 Task: Find an Airbnb in Beihai, China for 6 guests from 6th to 15th September, with a price range of ₹8000 to ₹12000, 6 bedrooms, 6 bathrooms, WiFi, free parking, and self check-in.
Action: Mouse moved to (608, 99)
Screenshot: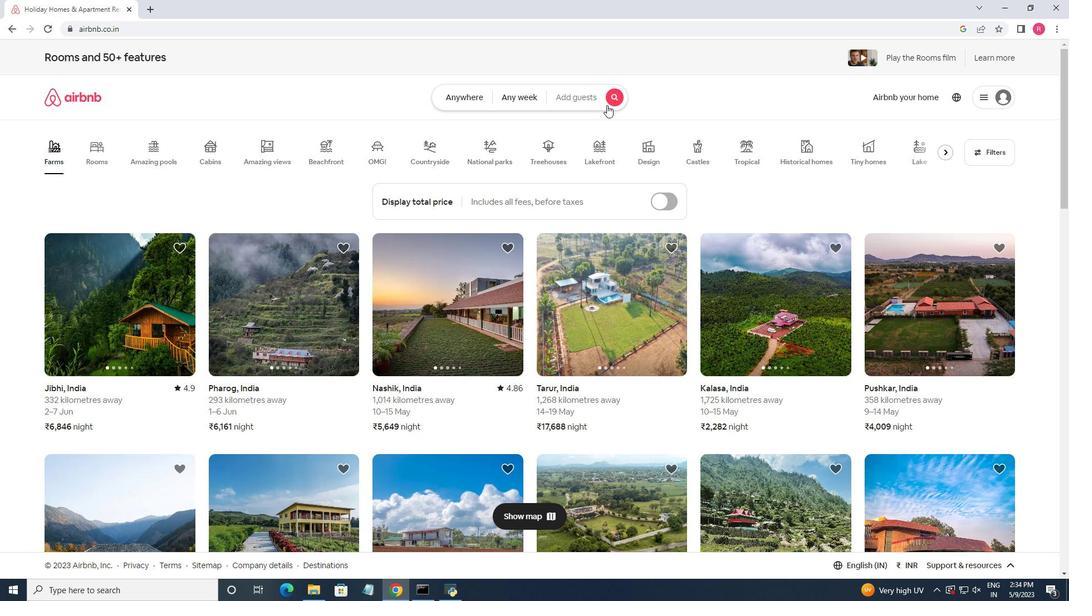 
Action: Mouse pressed left at (608, 99)
Screenshot: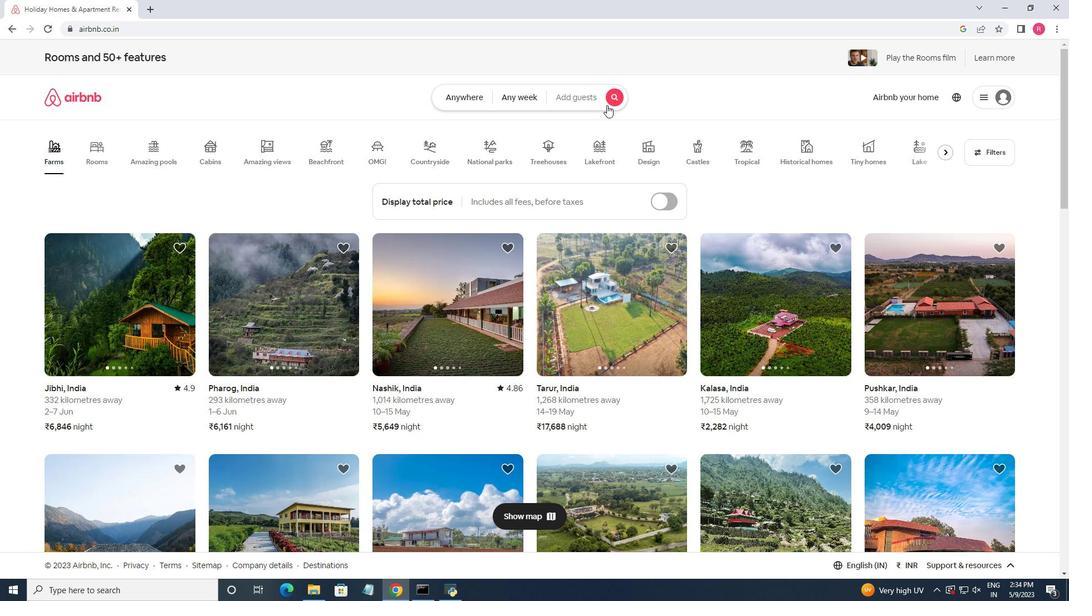 
Action: Mouse moved to (387, 144)
Screenshot: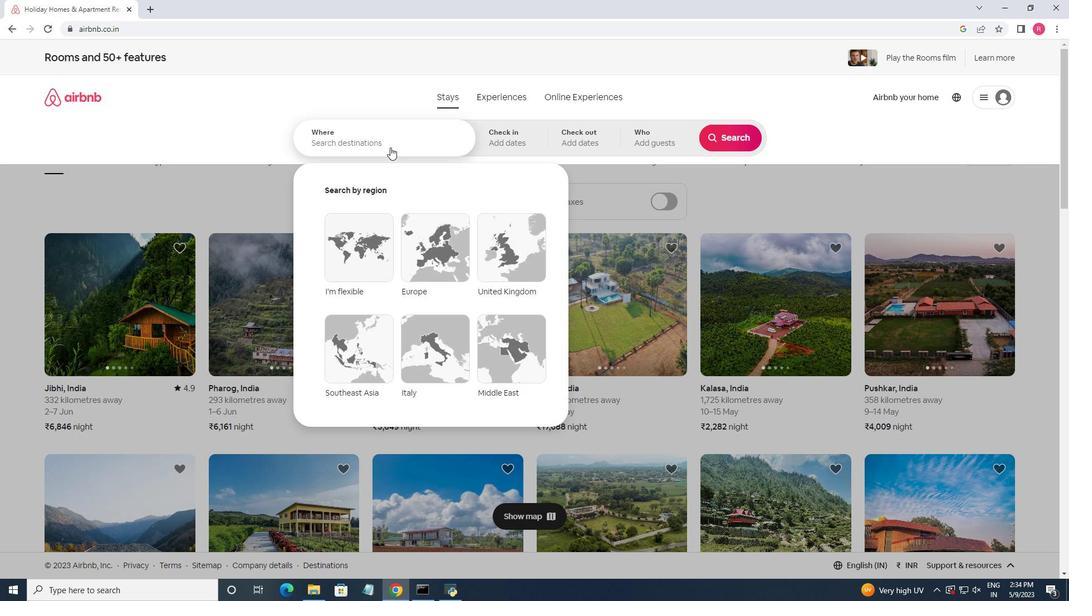 
Action: Mouse pressed left at (387, 144)
Screenshot: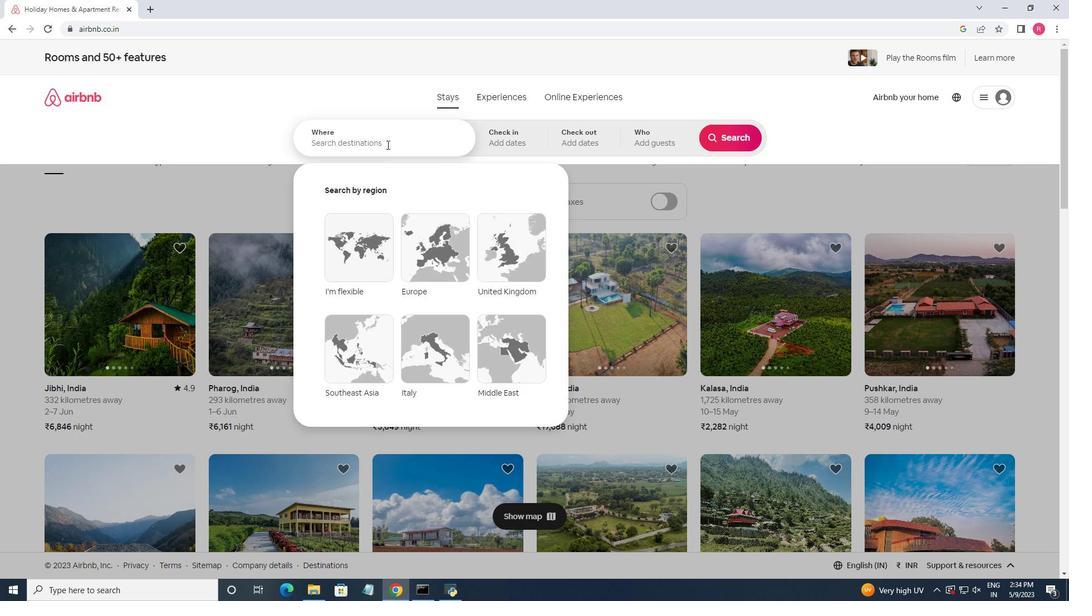 
Action: Key pressed <Key.caps_lock>B<Key.caps_lock>eihai,<Key.space><Key.shift>China
Screenshot: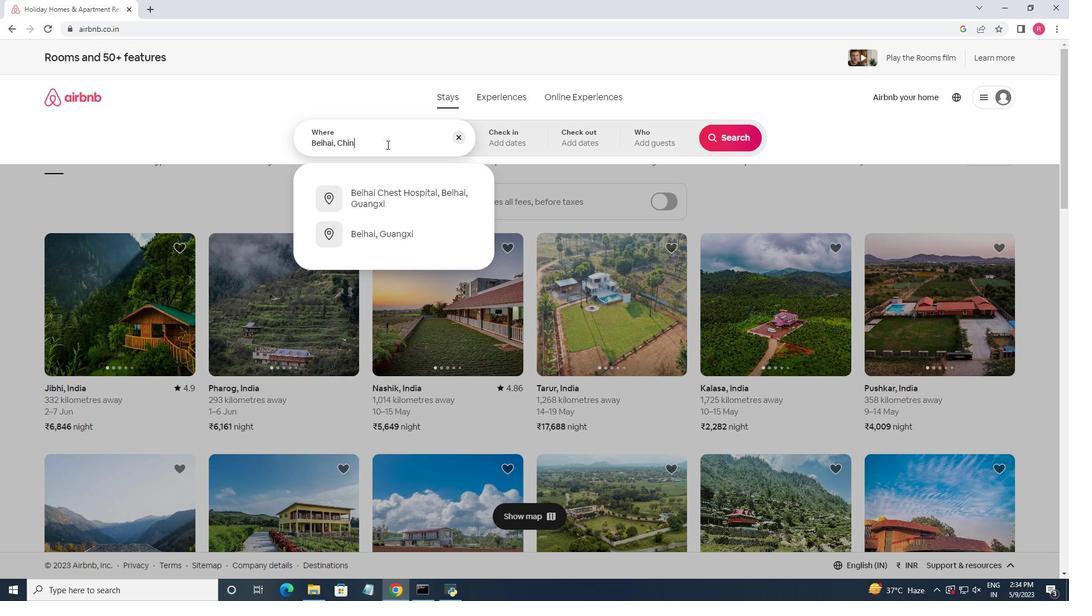 
Action: Mouse moved to (408, 143)
Screenshot: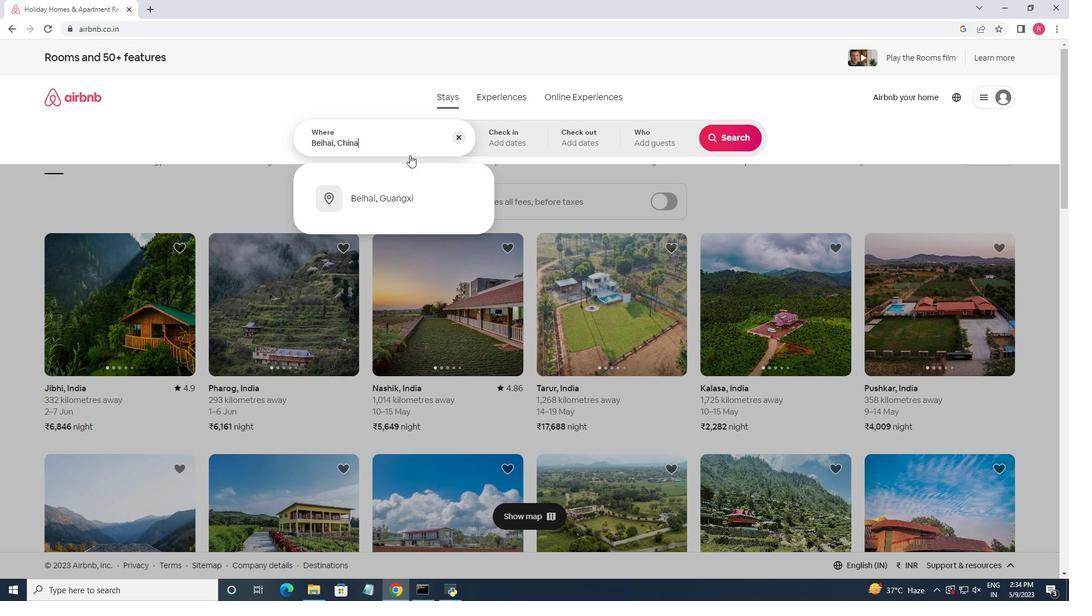 
Action: Key pressed <Key.enter>
Screenshot: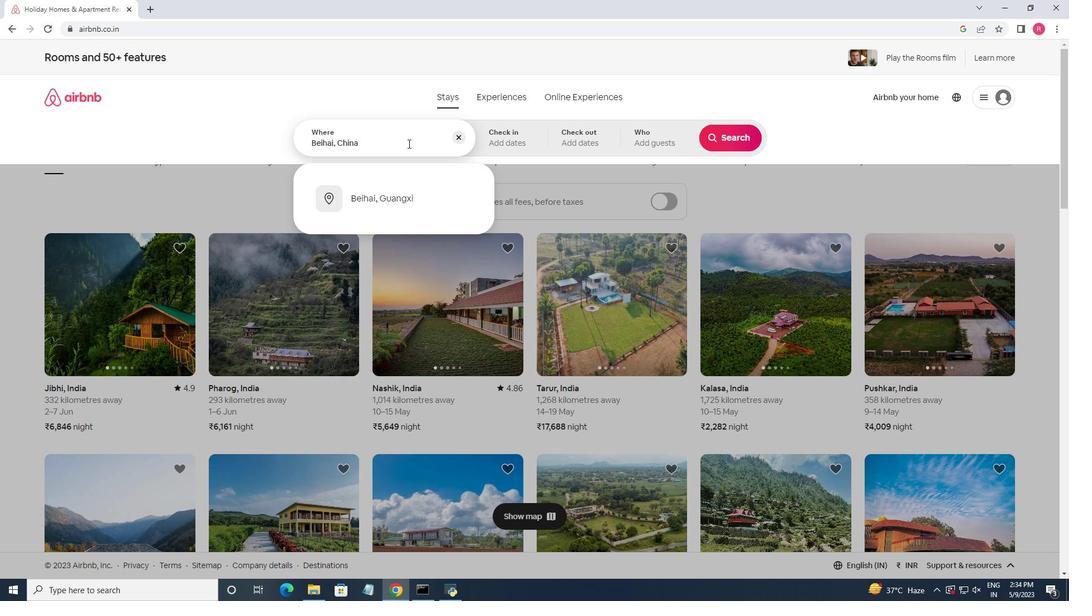 
Action: Mouse moved to (729, 230)
Screenshot: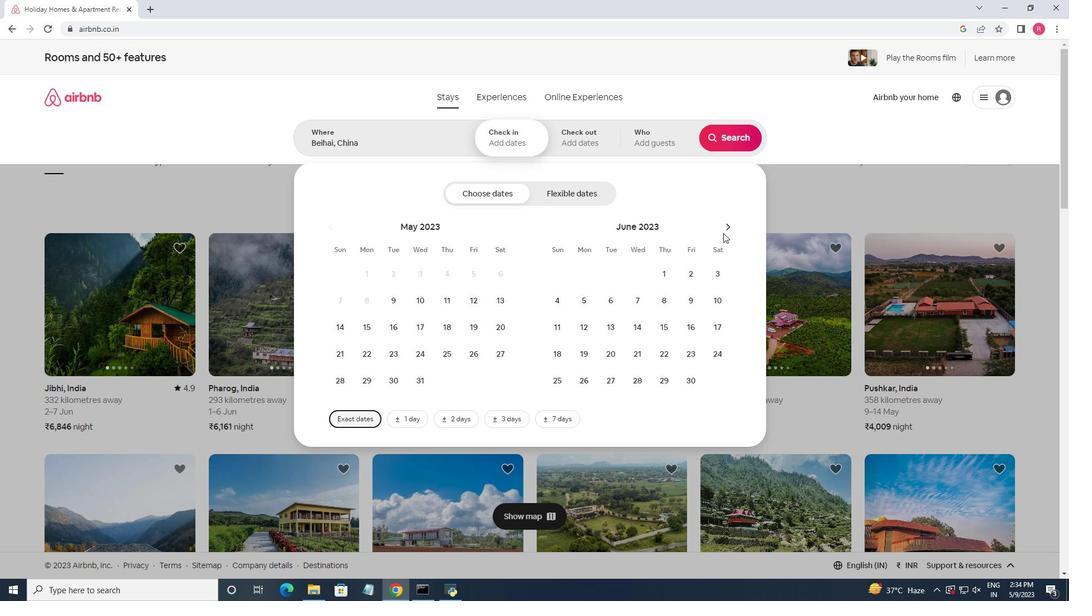 
Action: Mouse pressed left at (729, 230)
Screenshot: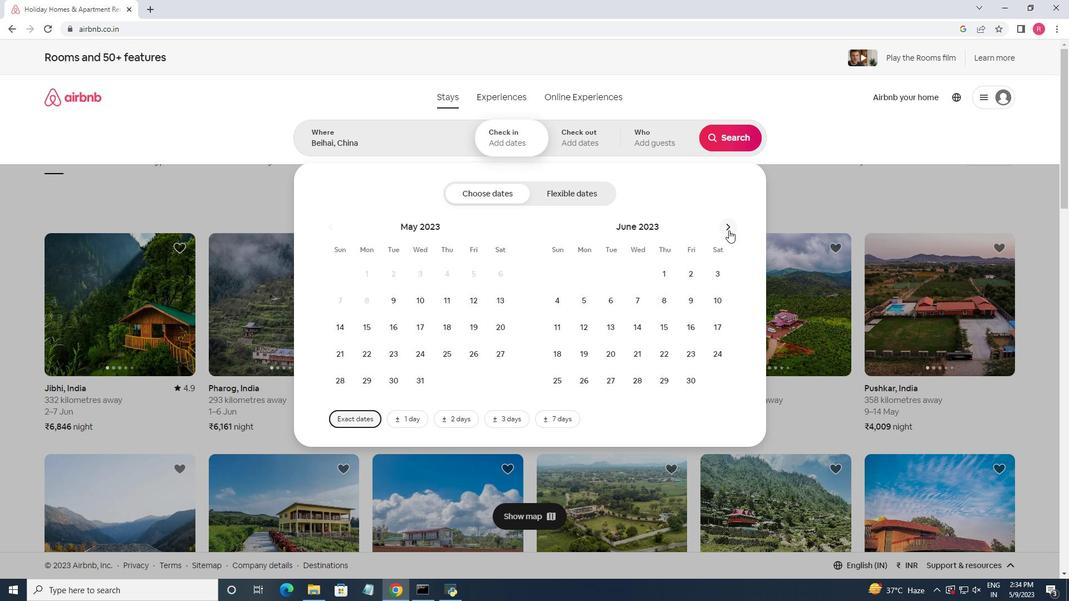 
Action: Mouse pressed left at (729, 230)
Screenshot: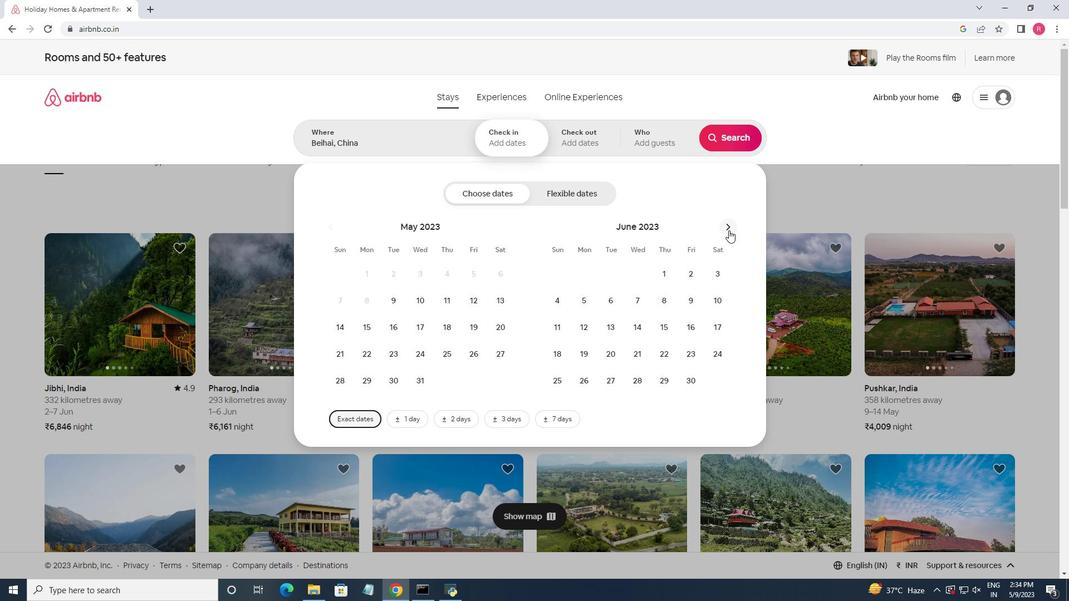 
Action: Mouse moved to (729, 230)
Screenshot: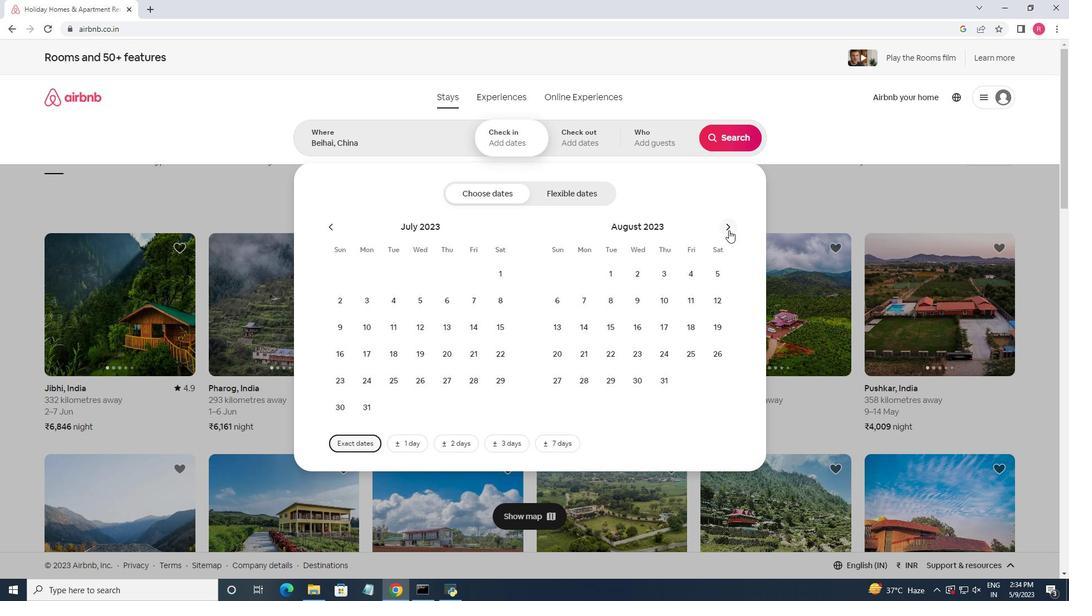 
Action: Mouse pressed left at (729, 230)
Screenshot: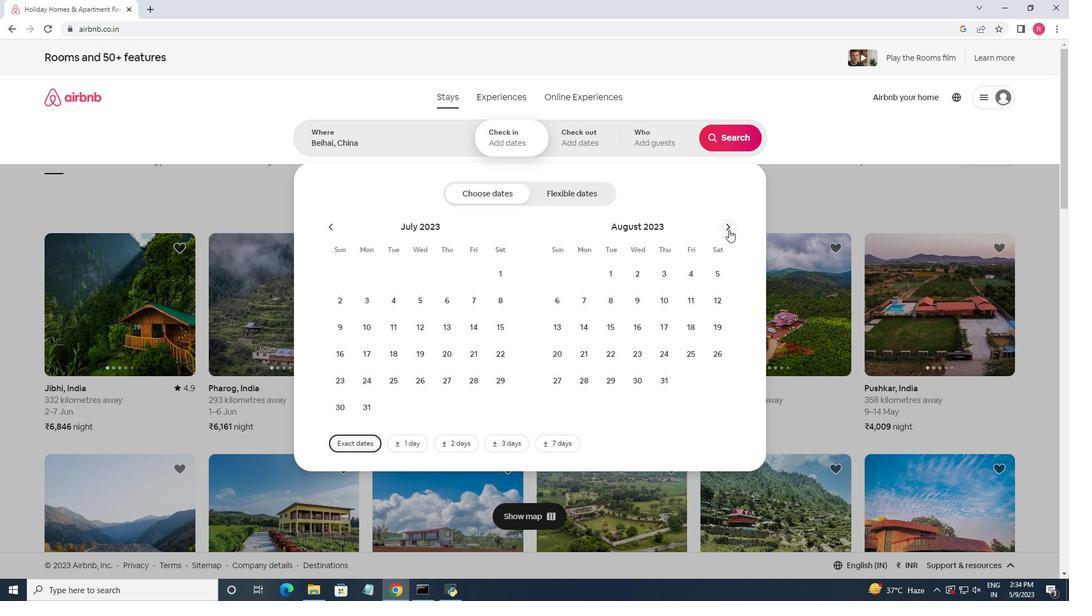 
Action: Mouse moved to (638, 304)
Screenshot: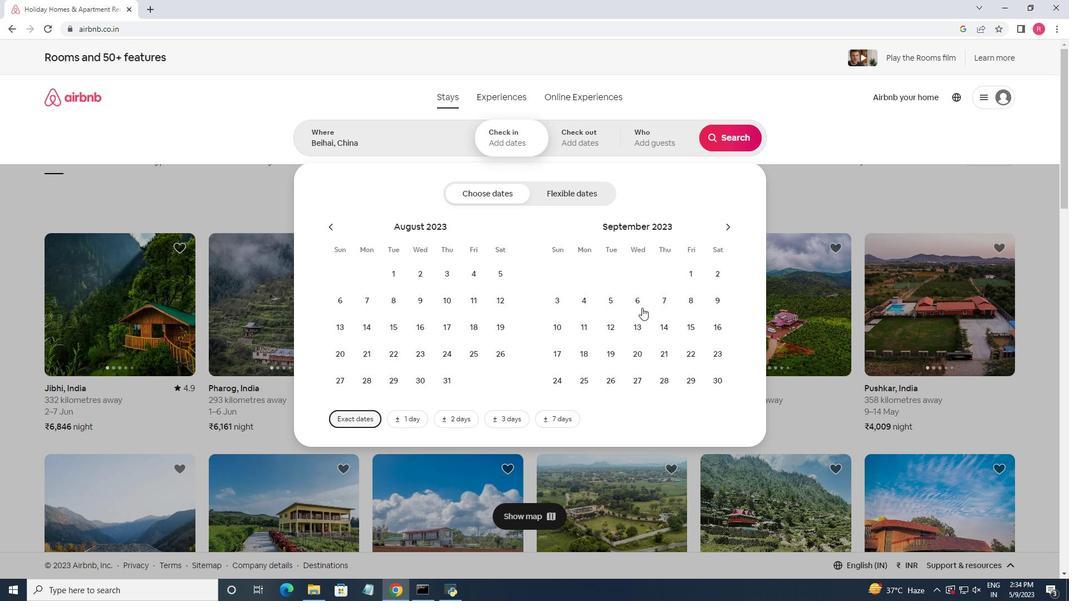 
Action: Mouse pressed left at (638, 304)
Screenshot: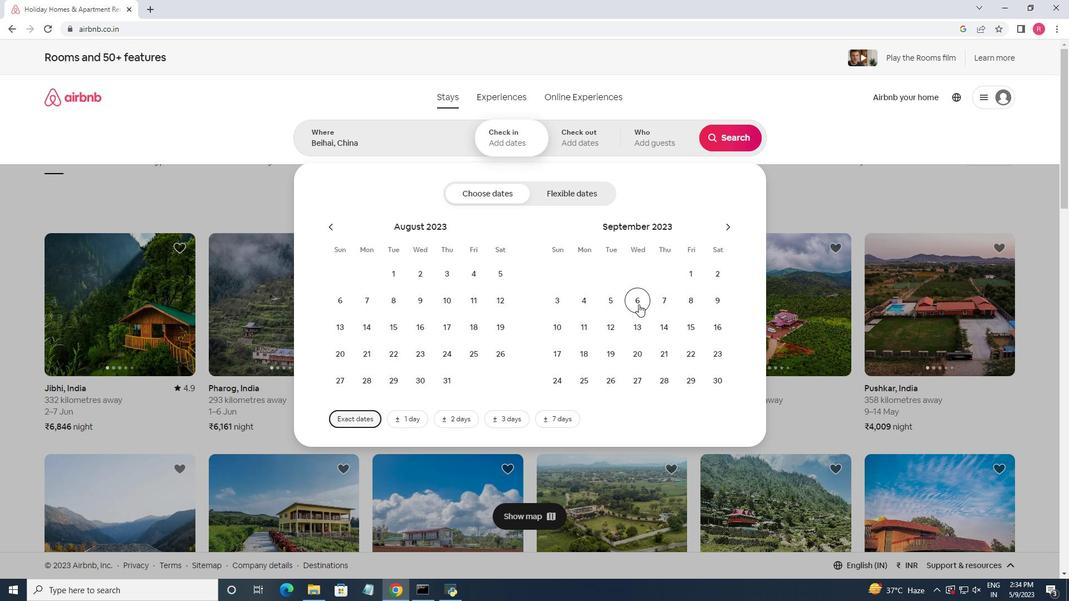 
Action: Mouse moved to (690, 330)
Screenshot: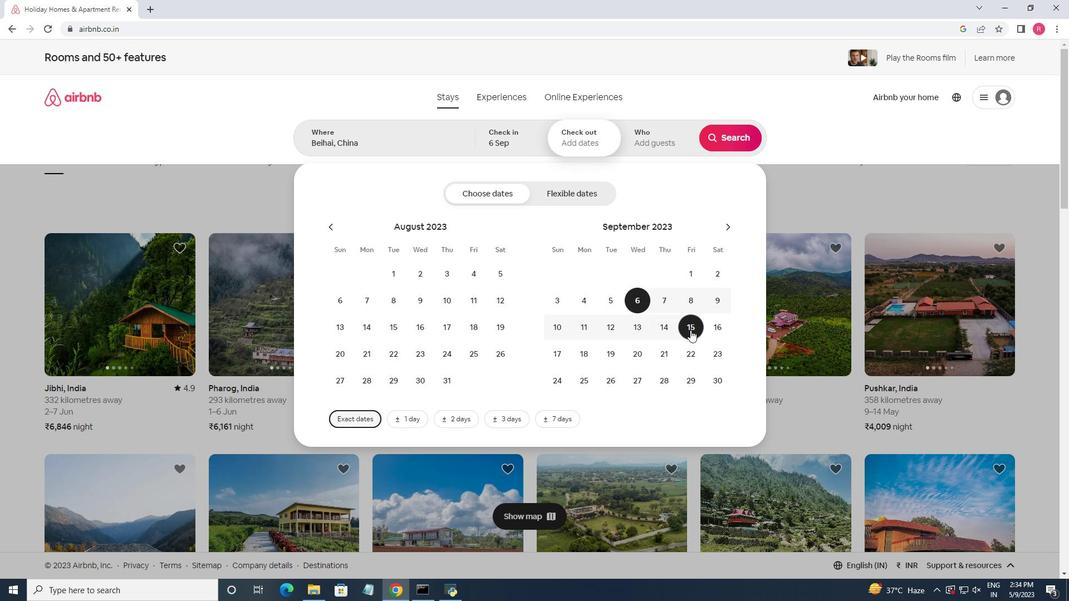 
Action: Mouse pressed left at (690, 330)
Screenshot: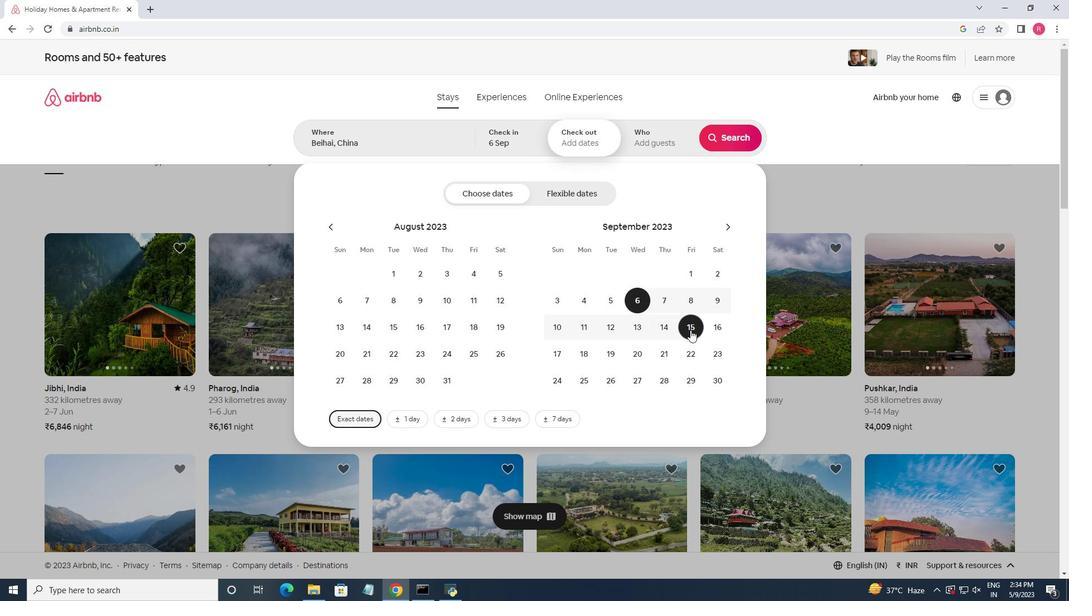 
Action: Mouse moved to (653, 139)
Screenshot: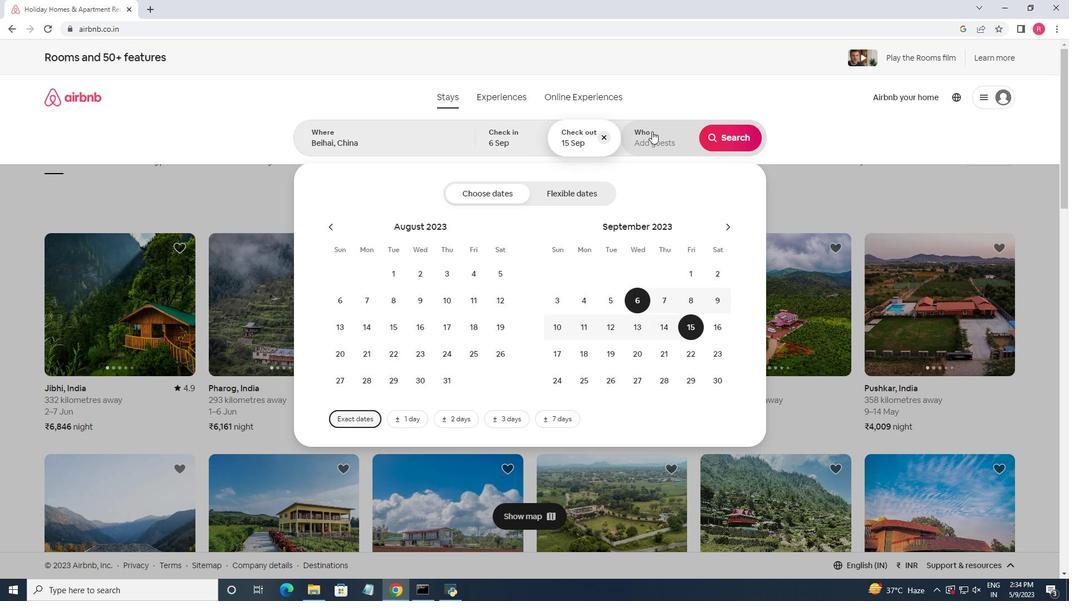 
Action: Mouse pressed left at (653, 139)
Screenshot: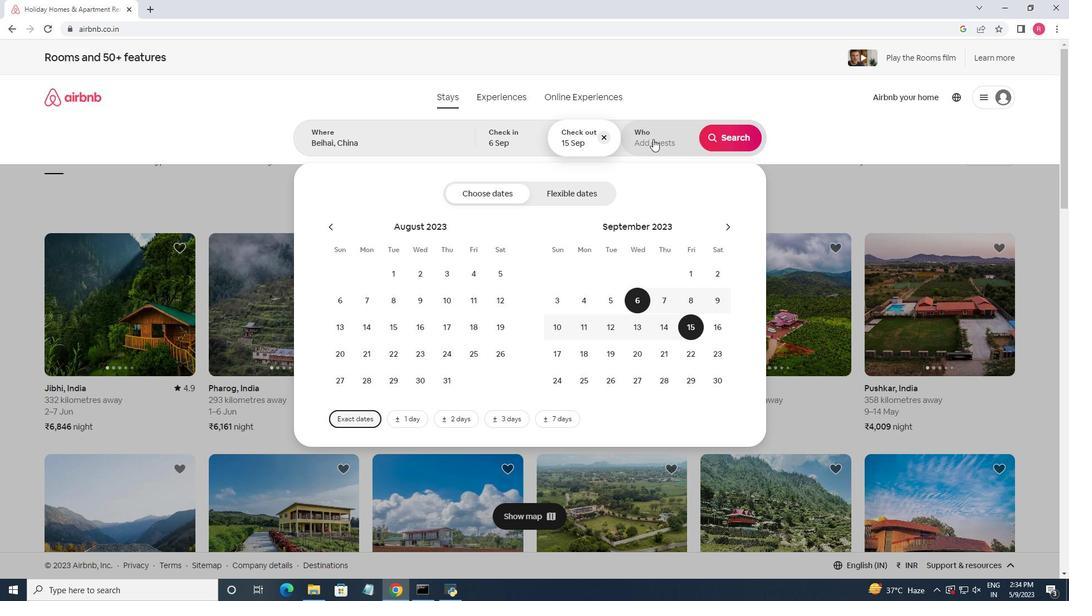 
Action: Mouse moved to (734, 193)
Screenshot: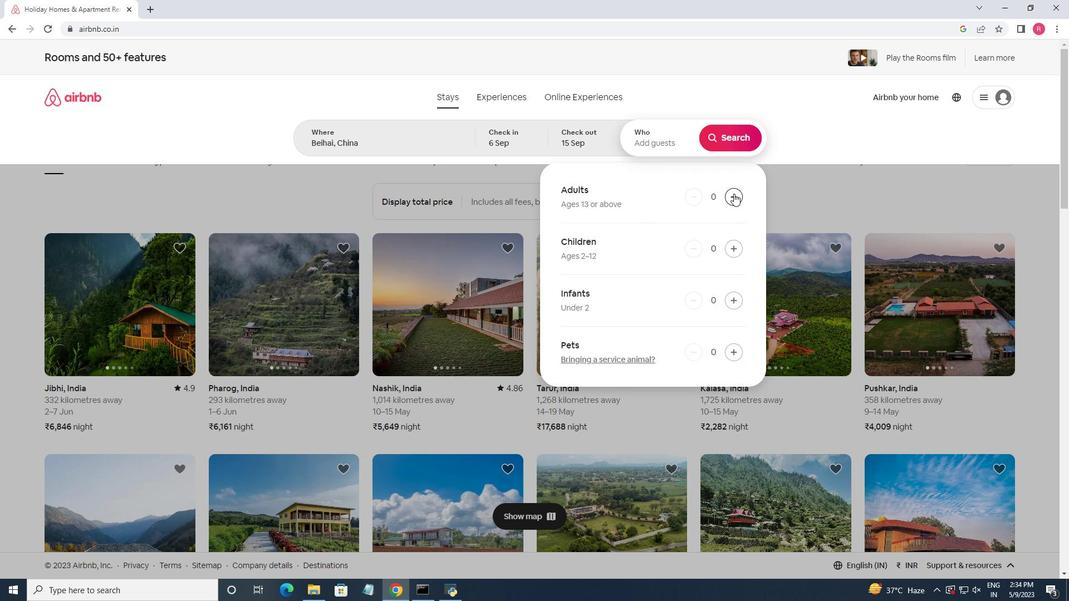 
Action: Mouse pressed left at (734, 193)
Screenshot: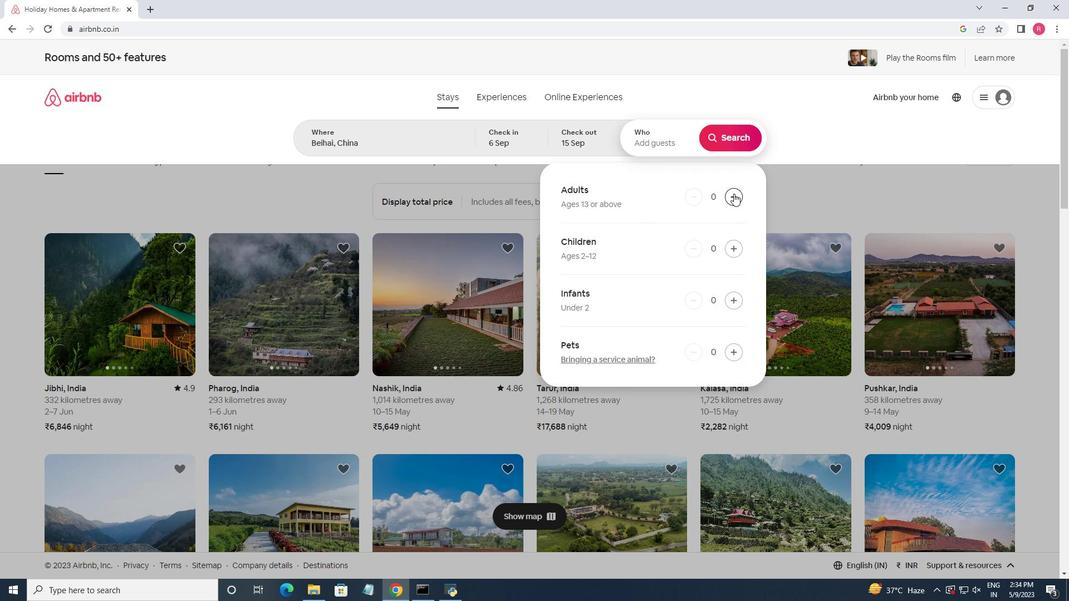 
Action: Mouse pressed left at (734, 193)
Screenshot: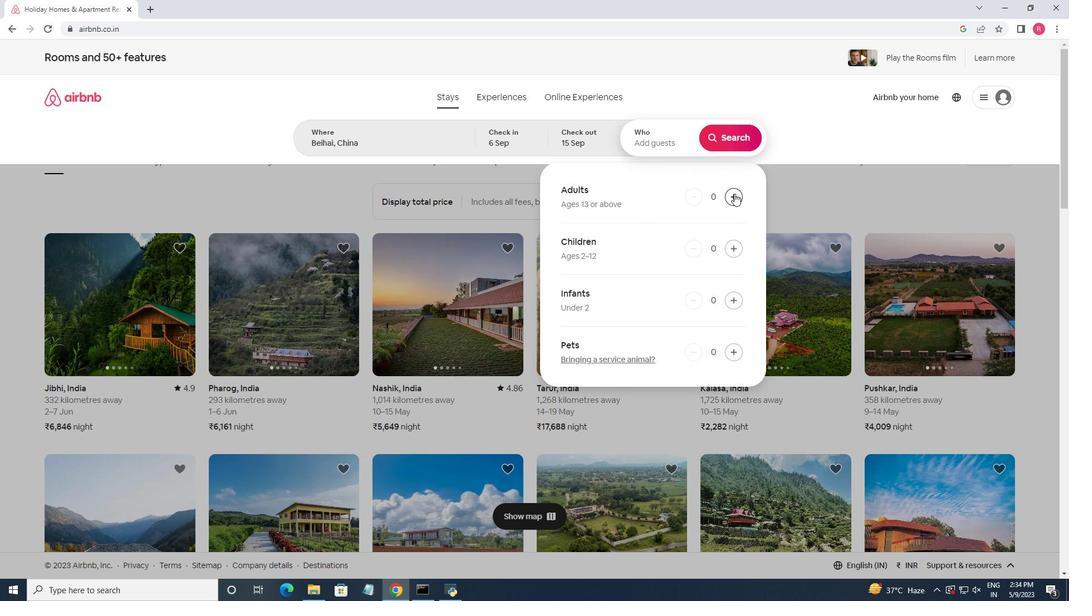 
Action: Mouse pressed left at (734, 193)
Screenshot: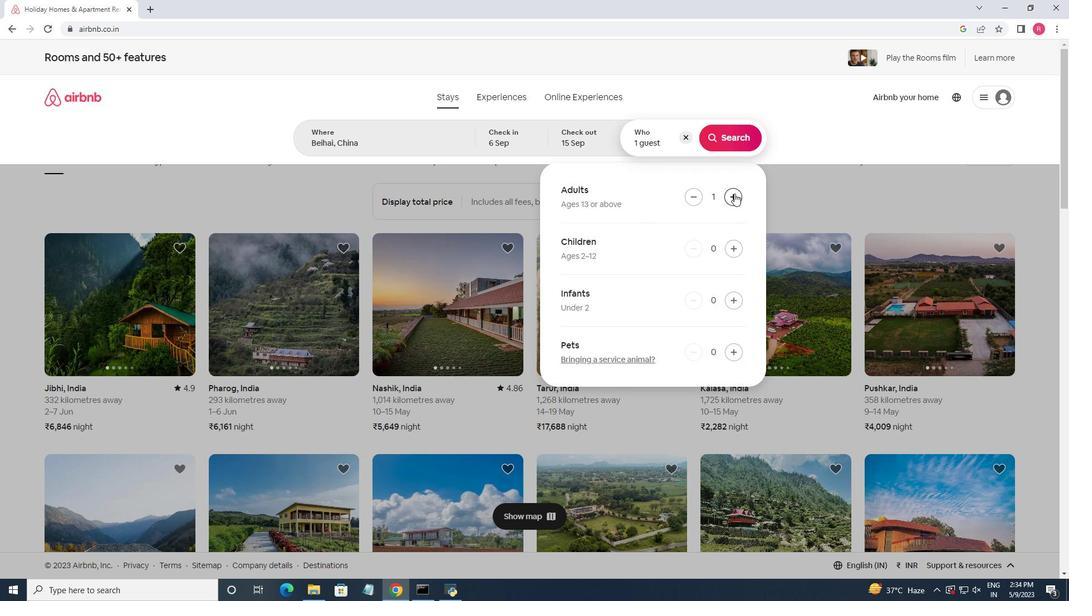 
Action: Mouse pressed left at (734, 193)
Screenshot: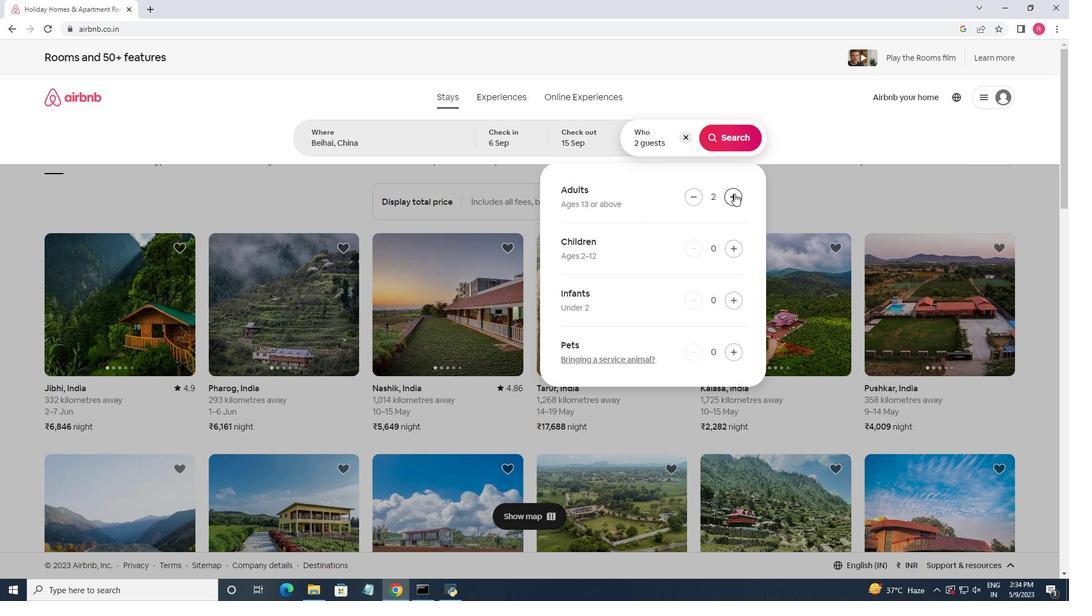 
Action: Mouse pressed left at (734, 193)
Screenshot: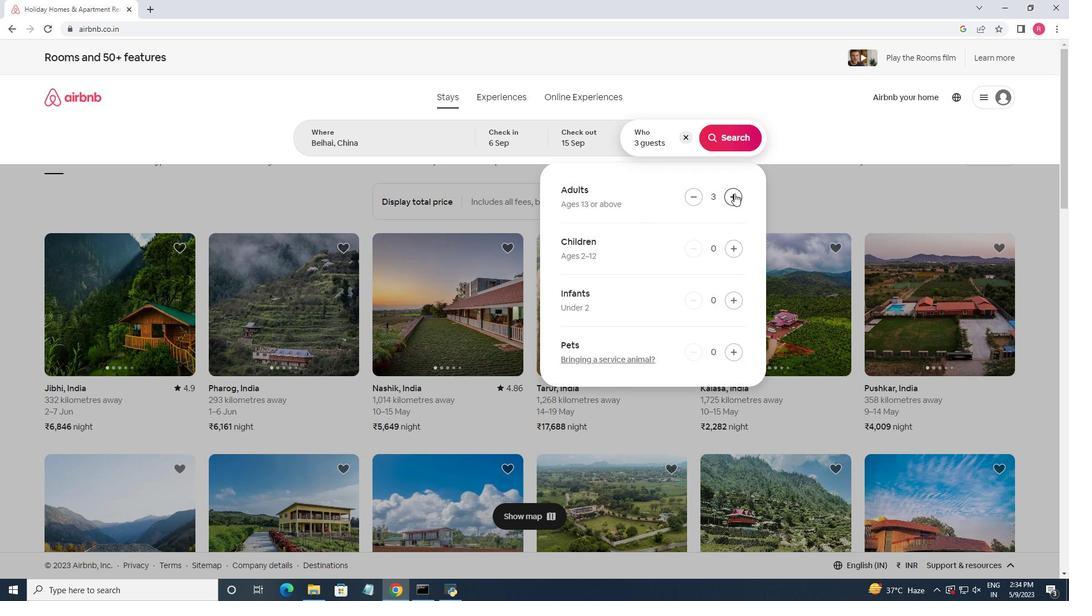 
Action: Mouse pressed left at (734, 193)
Screenshot: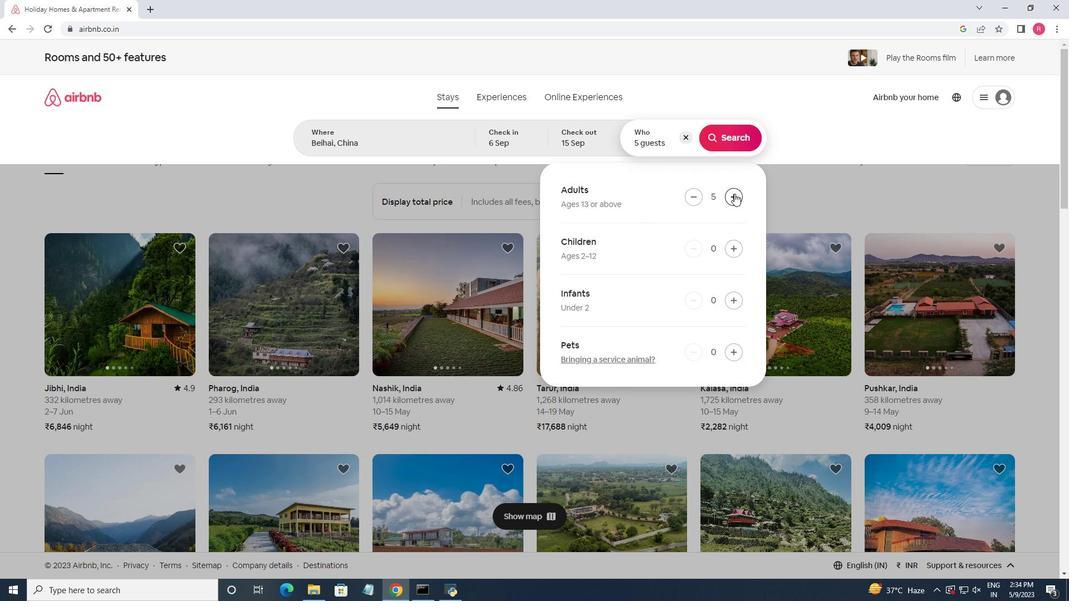 
Action: Mouse moved to (731, 144)
Screenshot: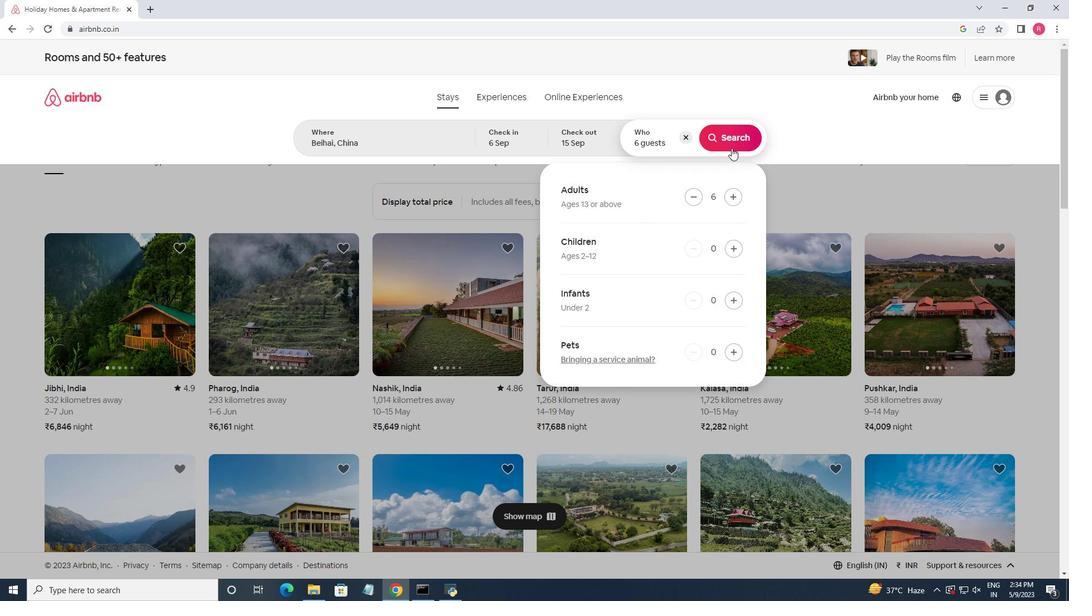 
Action: Mouse pressed left at (731, 144)
Screenshot: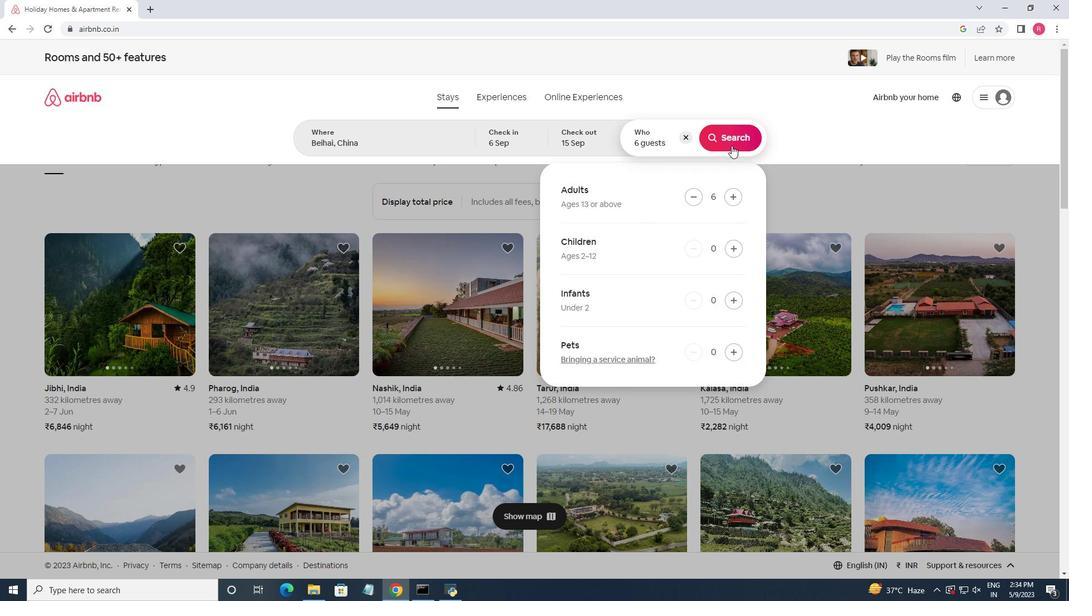 
Action: Mouse moved to (1004, 111)
Screenshot: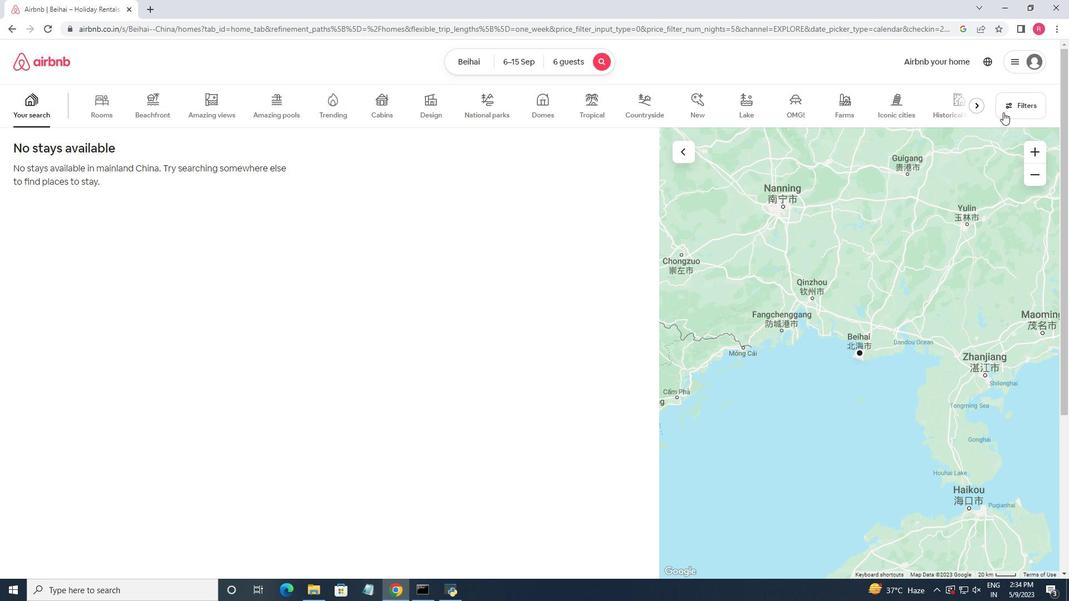 
Action: Mouse pressed left at (1004, 111)
Screenshot: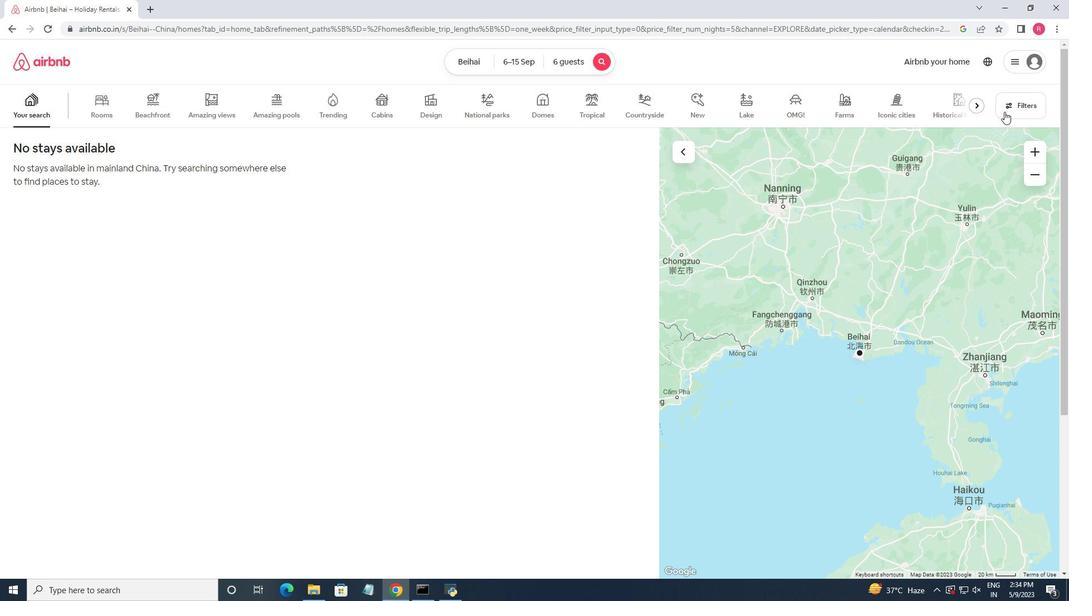 
Action: Mouse moved to (530, 284)
Screenshot: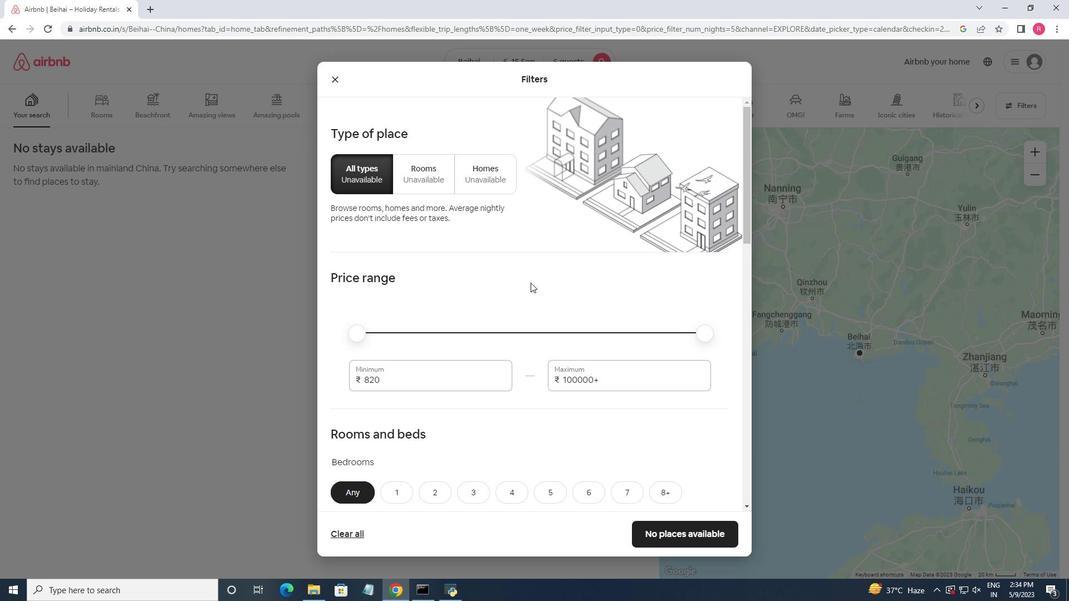 
Action: Mouse scrolled (530, 283) with delta (0, 0)
Screenshot: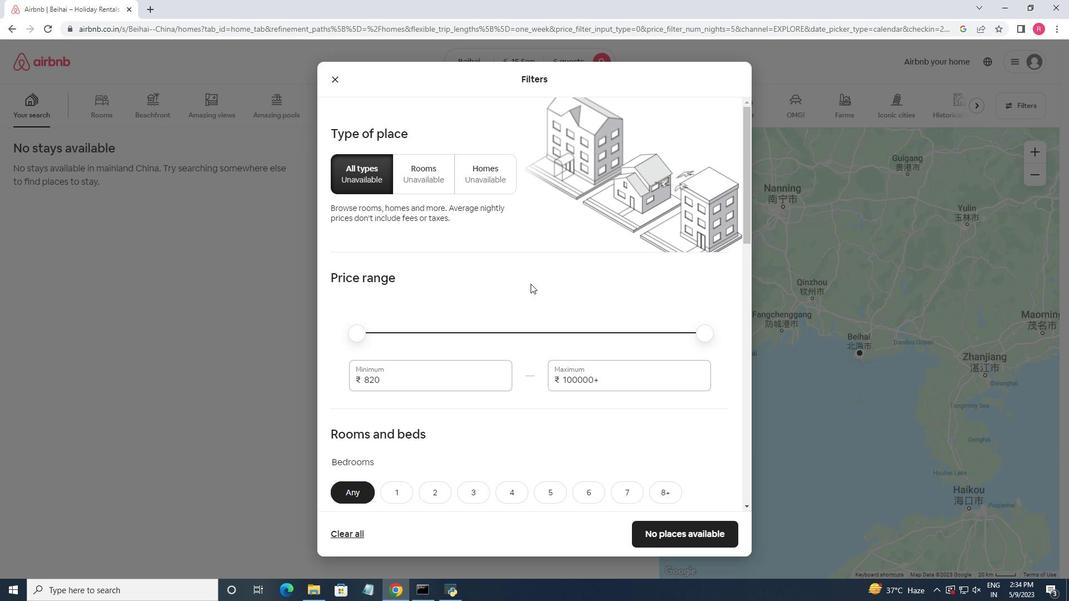 
Action: Mouse moved to (530, 284)
Screenshot: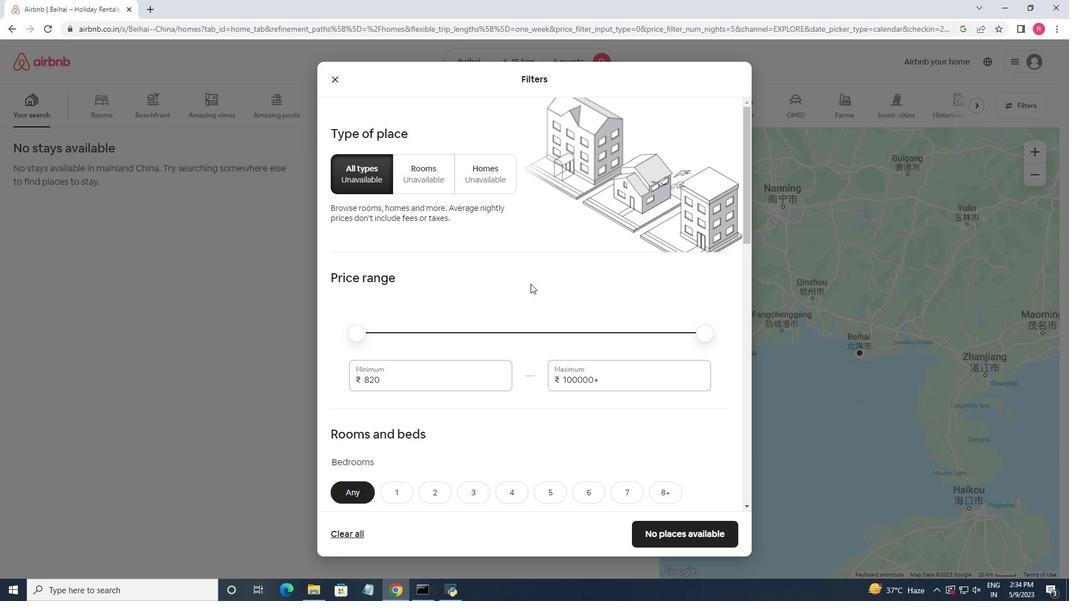 
Action: Mouse scrolled (530, 284) with delta (0, 0)
Screenshot: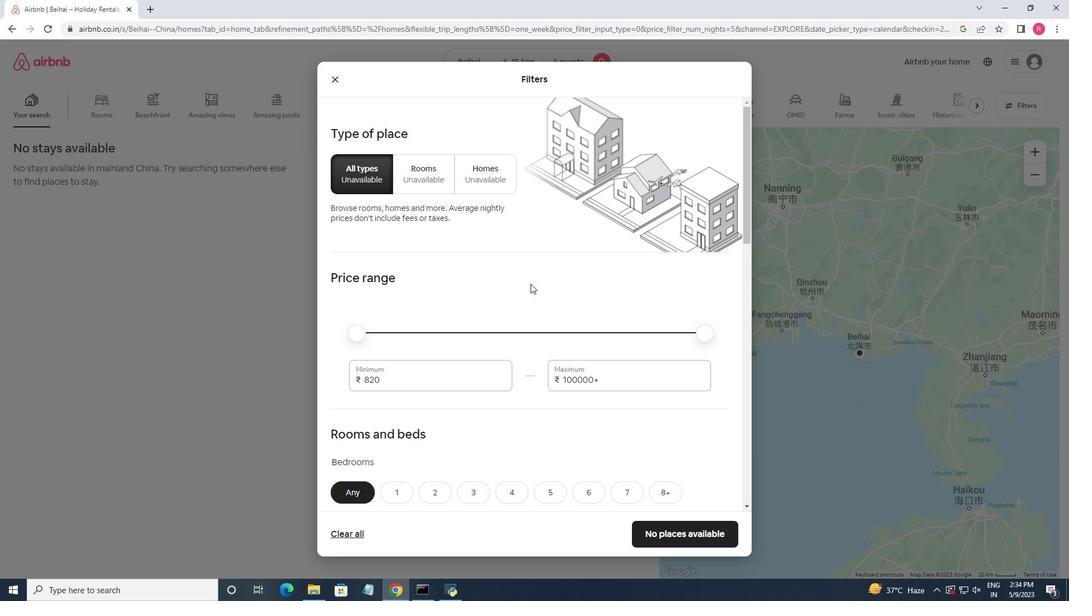 
Action: Mouse moved to (413, 268)
Screenshot: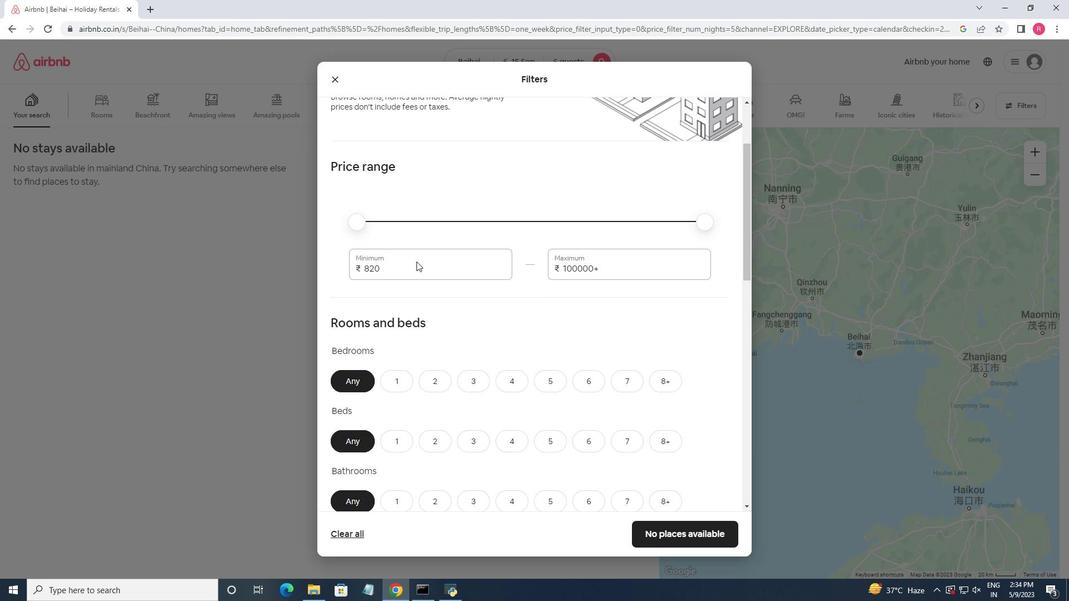
Action: Mouse pressed left at (413, 268)
Screenshot: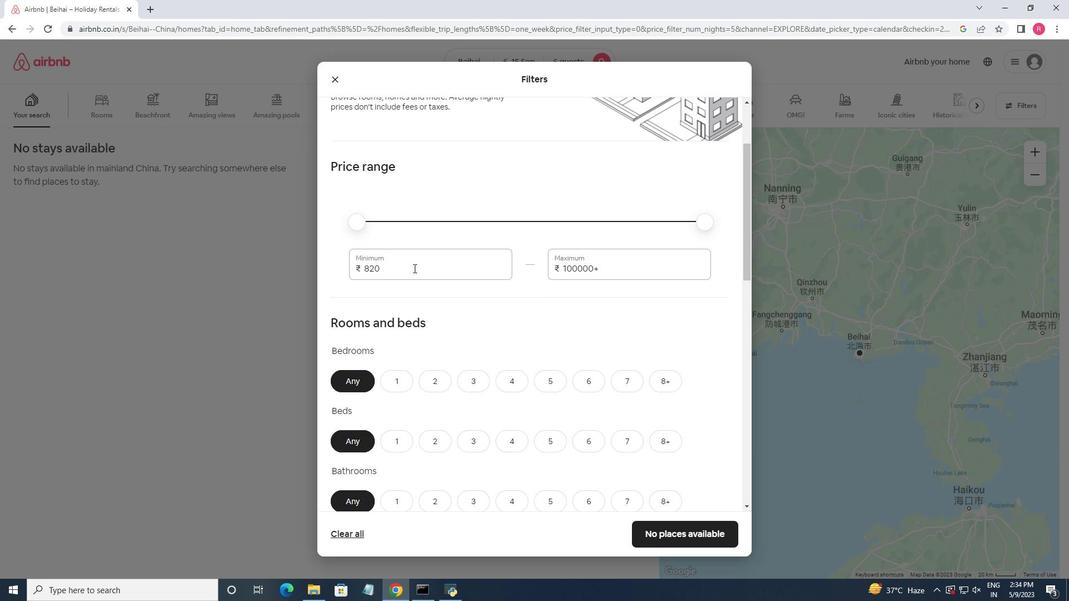 
Action: Mouse pressed left at (413, 268)
Screenshot: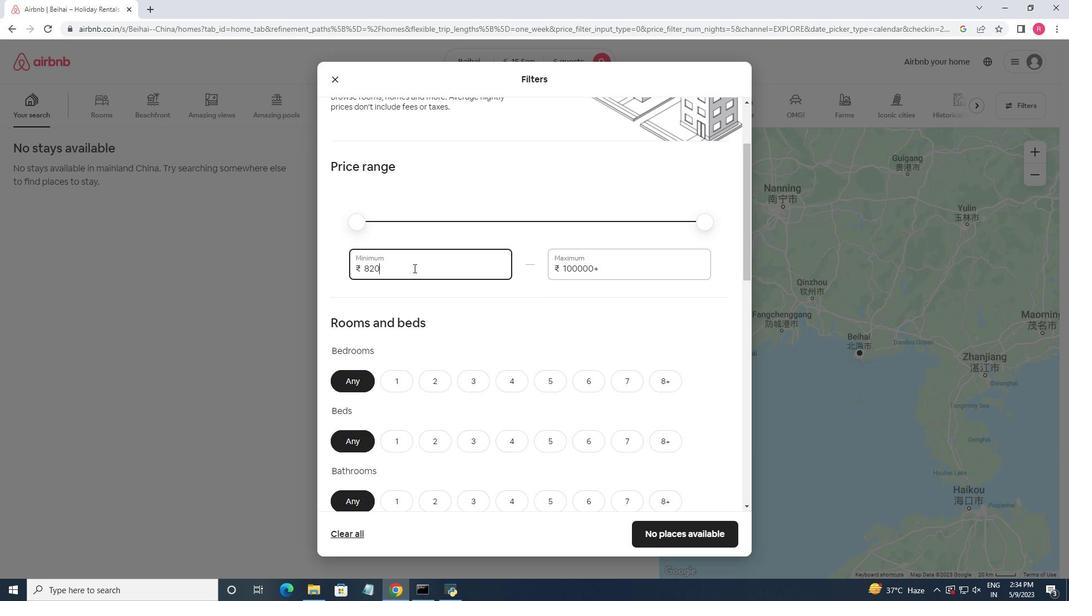 
Action: Key pressed <Key.backspace>8000<Key.tab>12000
Screenshot: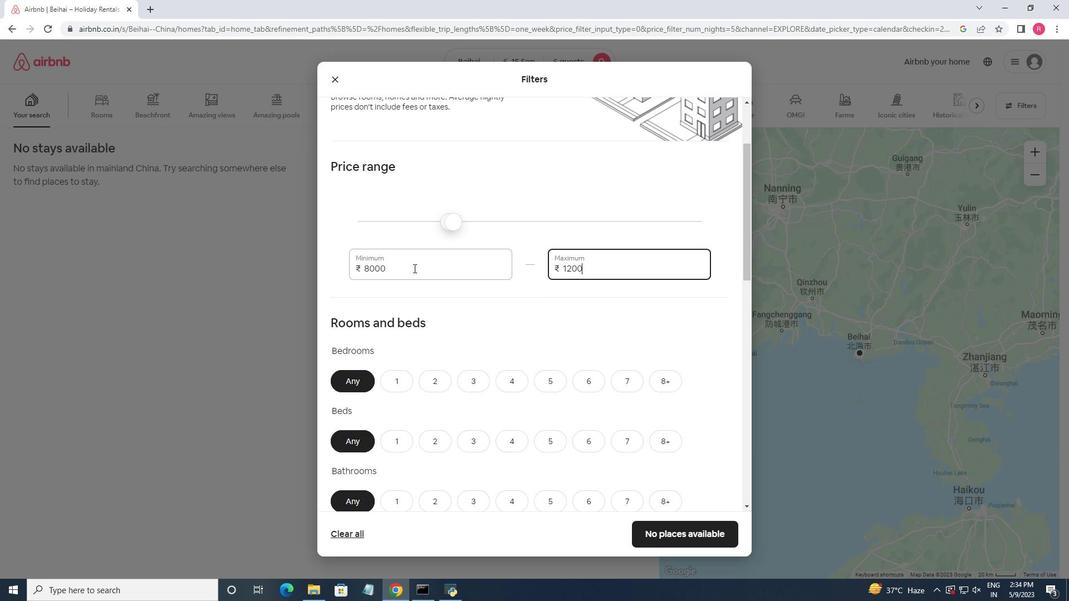 
Action: Mouse moved to (451, 328)
Screenshot: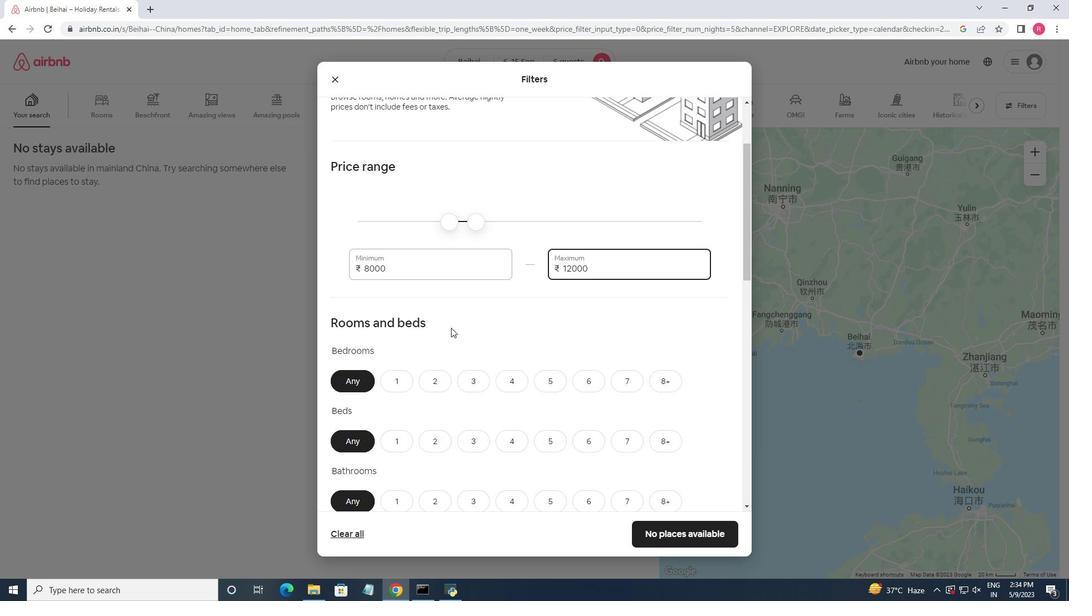 
Action: Mouse scrolled (451, 328) with delta (0, 0)
Screenshot: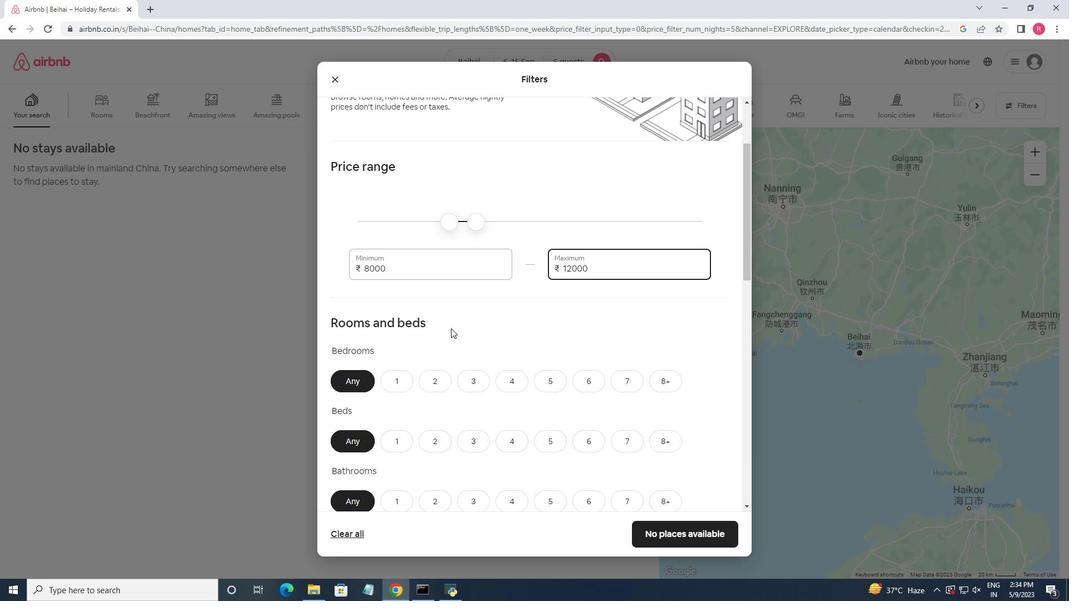 
Action: Mouse moved to (450, 331)
Screenshot: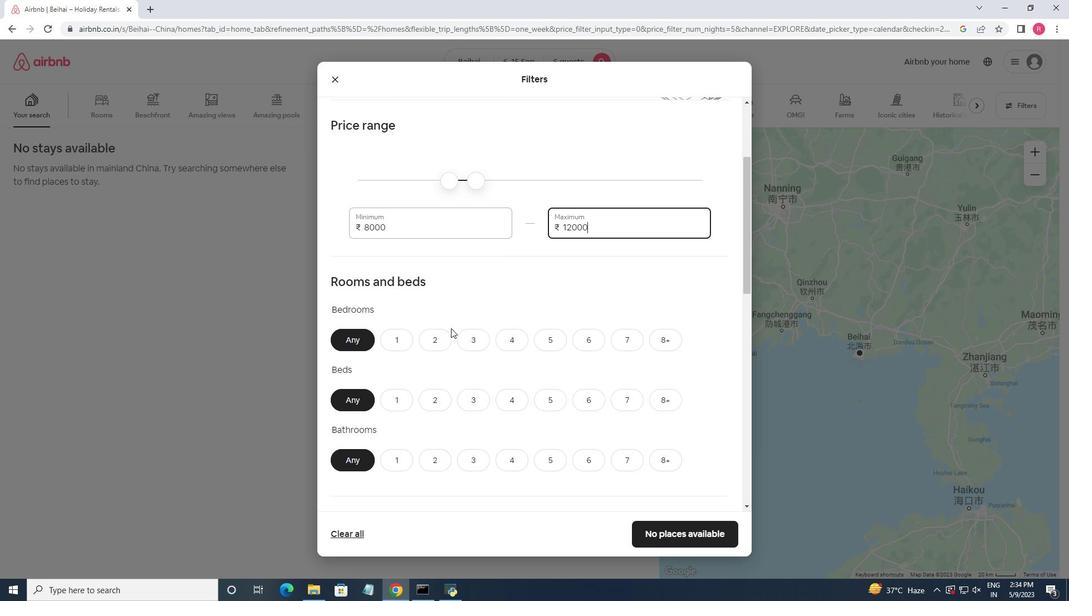 
Action: Mouse scrolled (450, 331) with delta (0, 0)
Screenshot: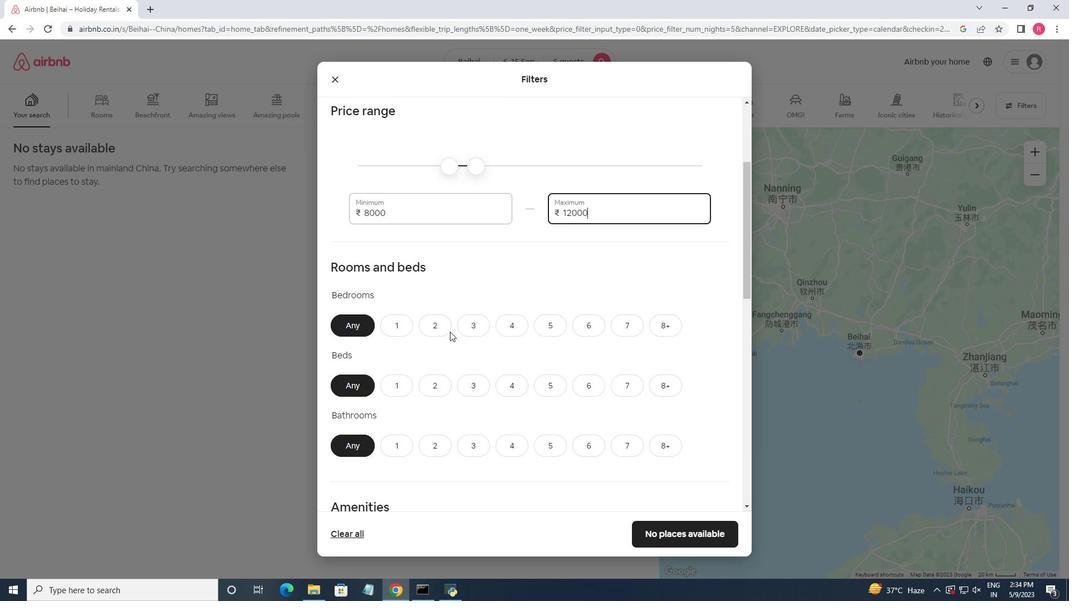 
Action: Mouse moved to (590, 272)
Screenshot: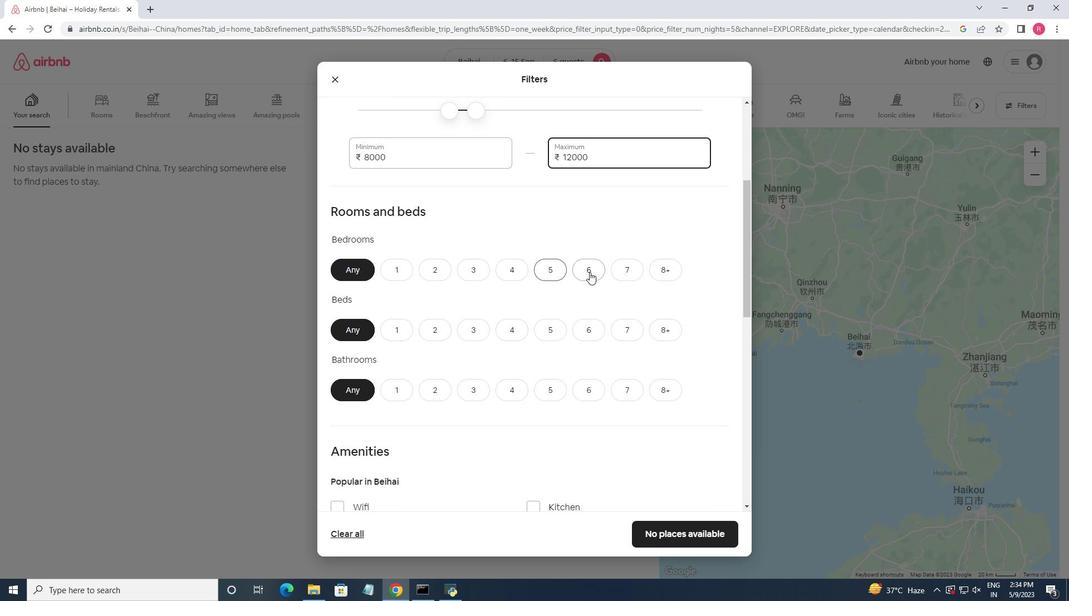 
Action: Mouse pressed left at (590, 272)
Screenshot: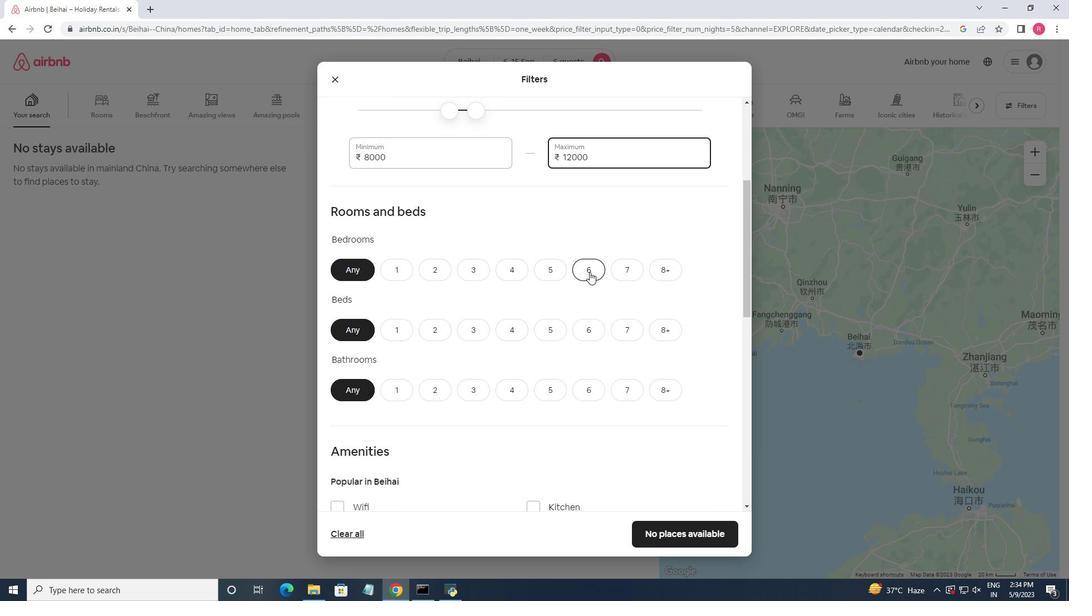 
Action: Mouse moved to (585, 329)
Screenshot: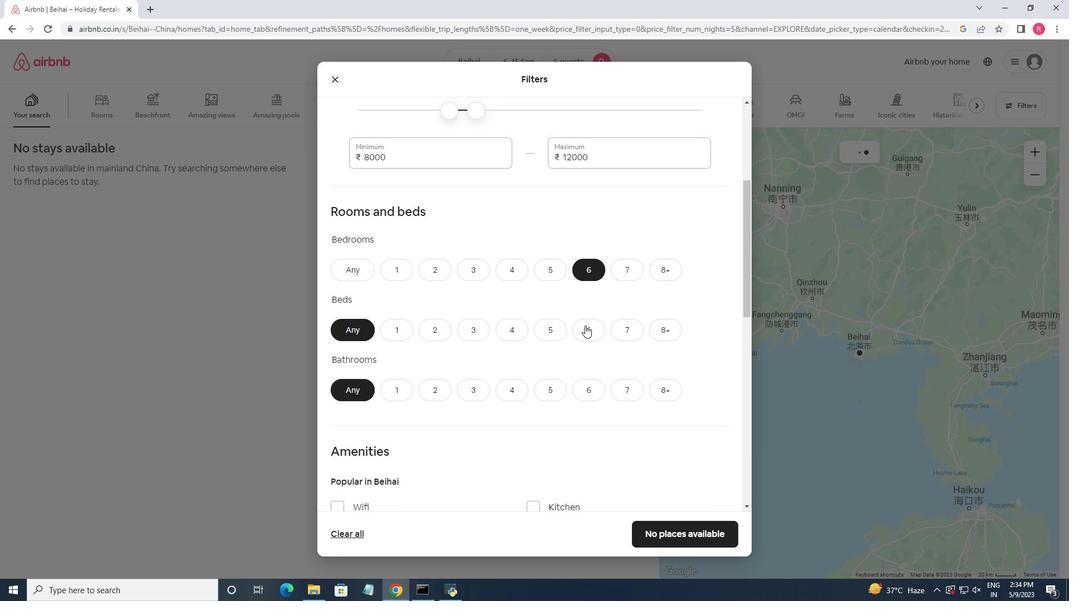 
Action: Mouse pressed left at (585, 329)
Screenshot: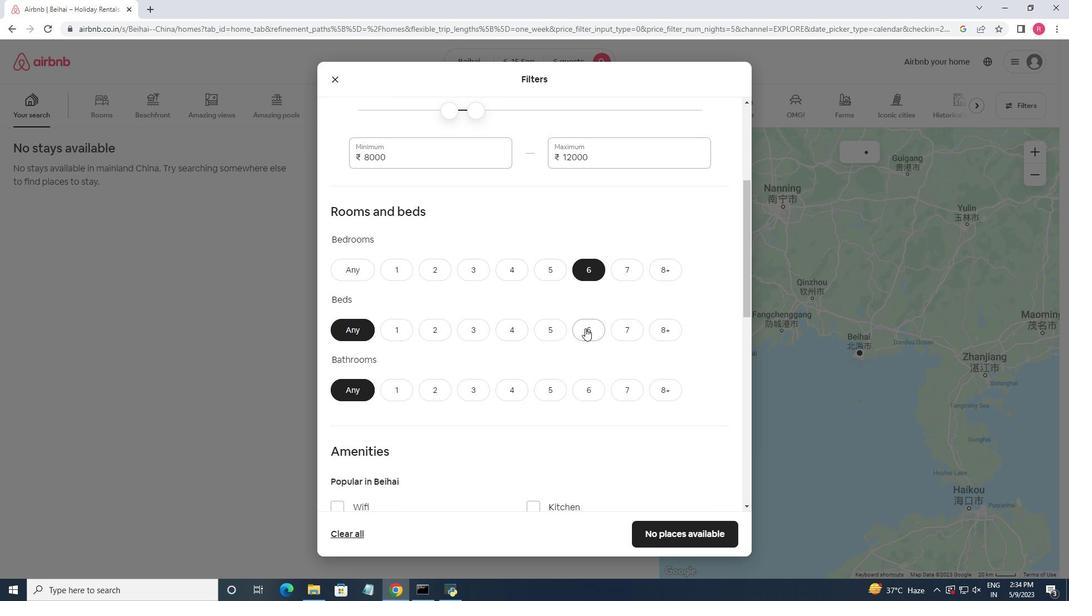 
Action: Mouse moved to (593, 394)
Screenshot: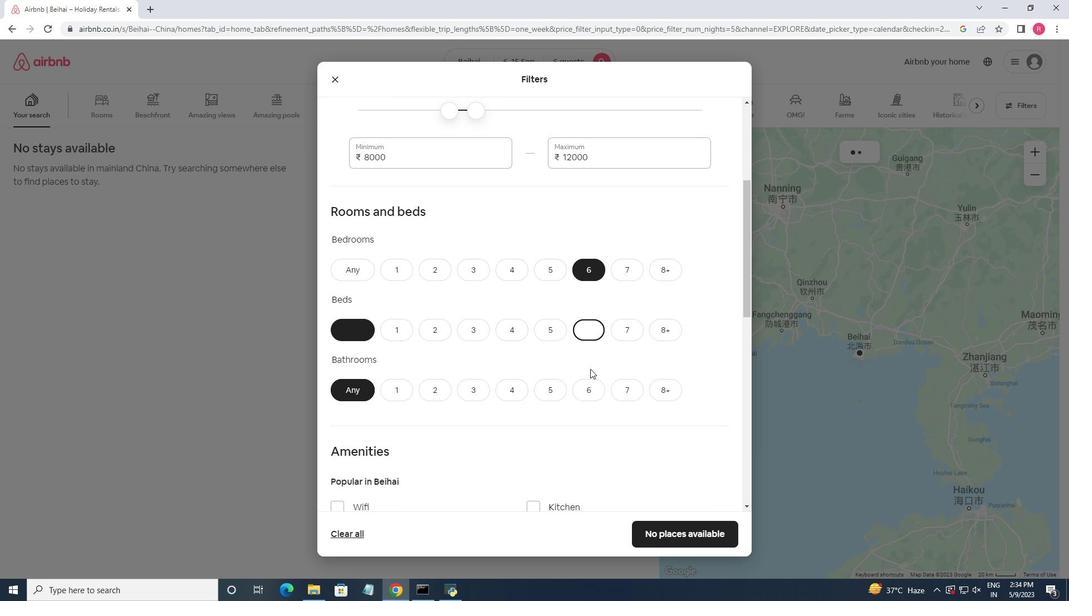 
Action: Mouse pressed left at (593, 394)
Screenshot: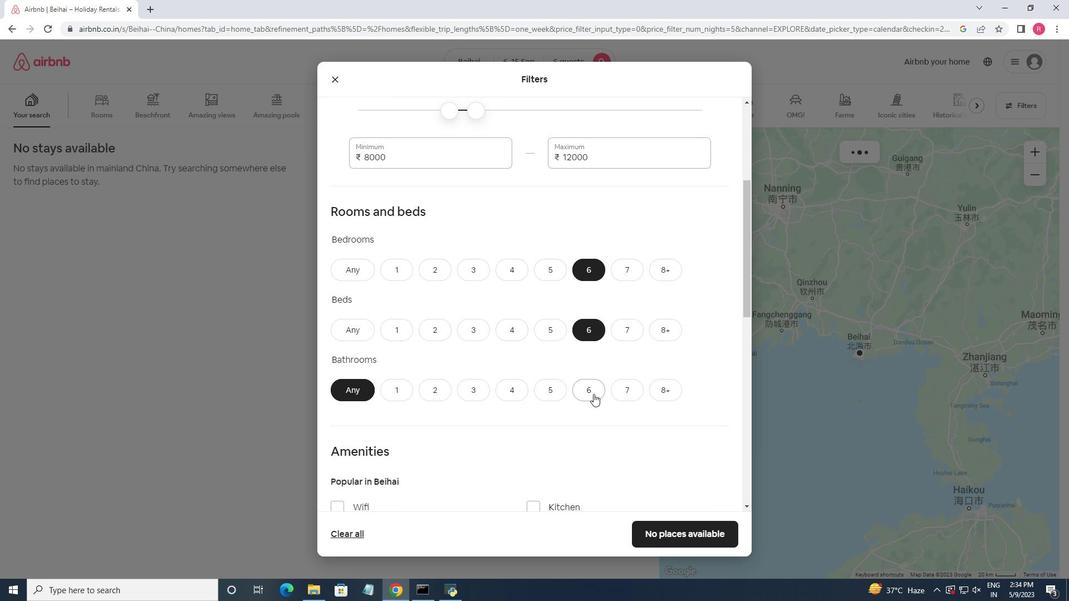 
Action: Mouse moved to (528, 321)
Screenshot: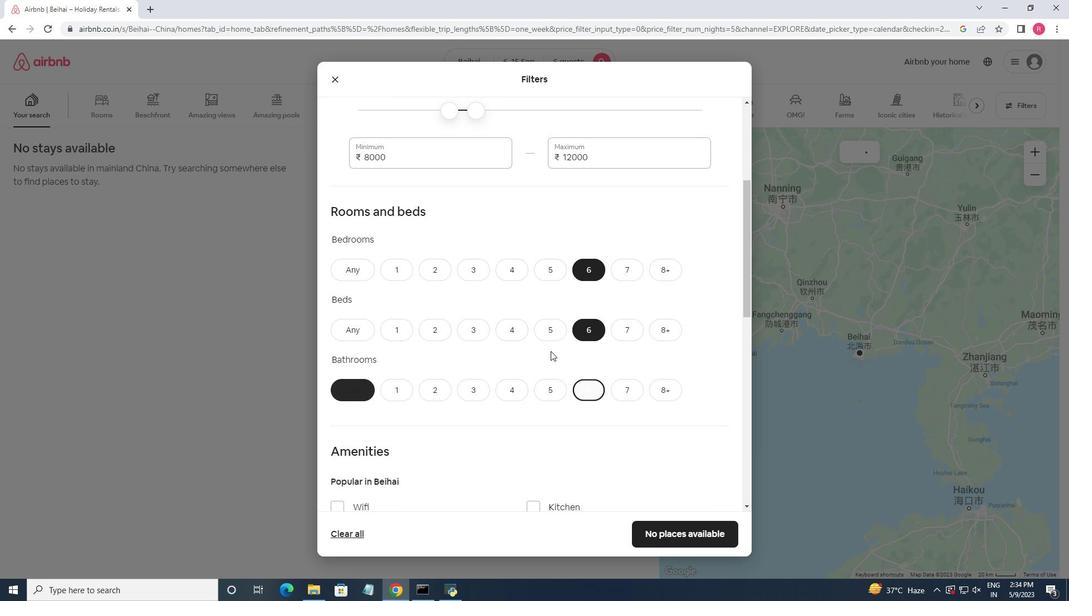 
Action: Mouse scrolled (528, 321) with delta (0, 0)
Screenshot: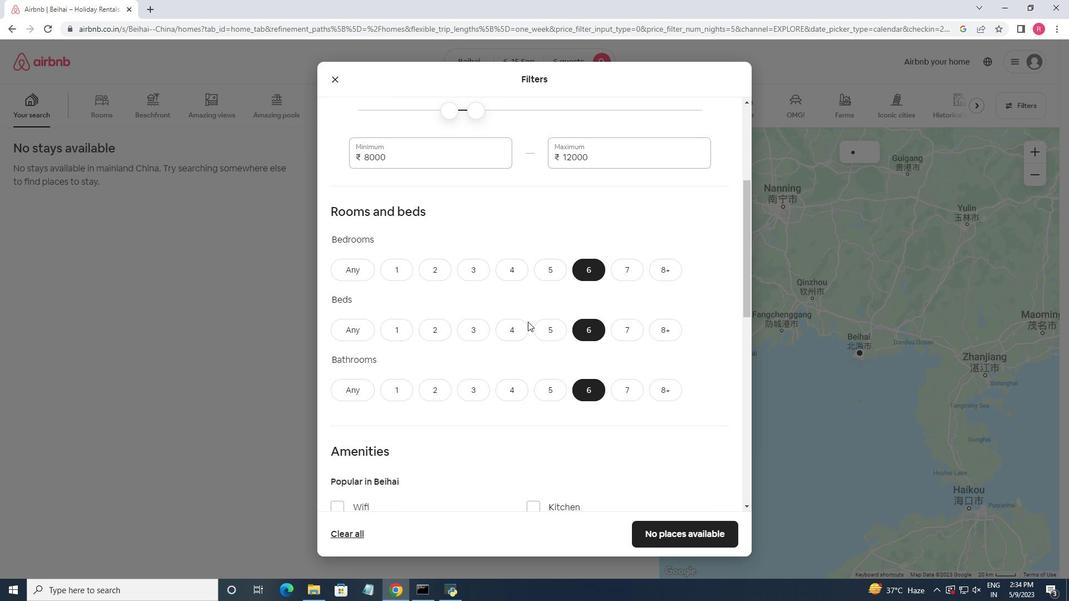 
Action: Mouse scrolled (528, 321) with delta (0, 0)
Screenshot: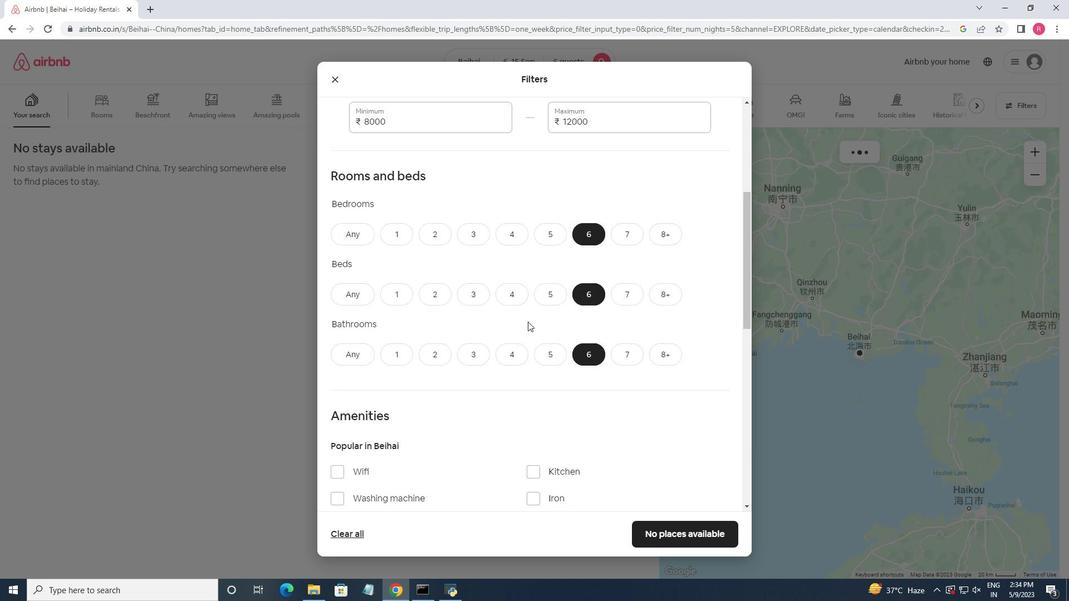 
Action: Mouse scrolled (528, 321) with delta (0, 0)
Screenshot: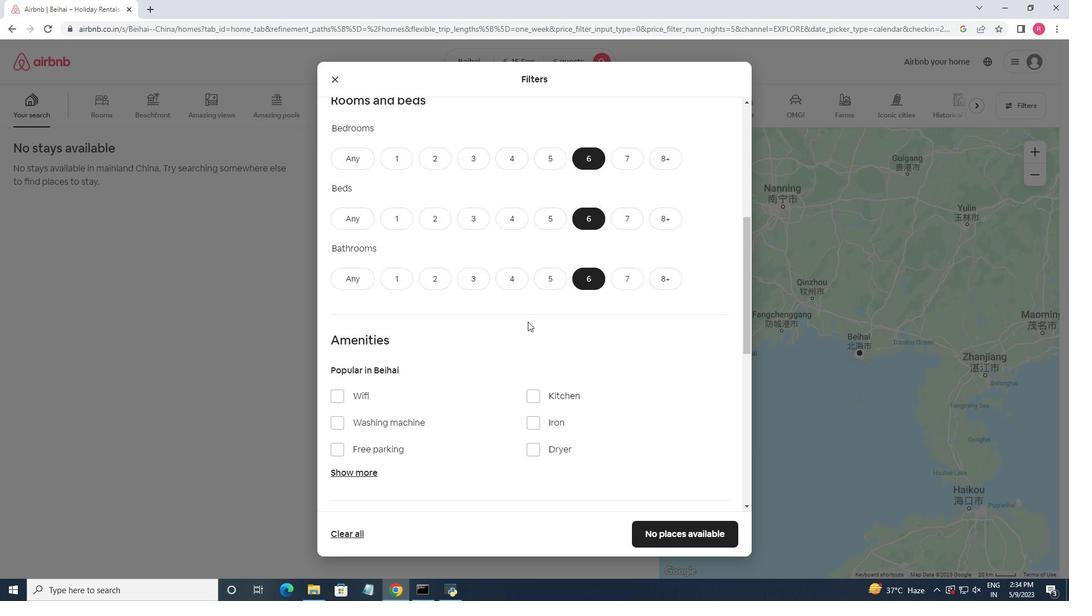 
Action: Mouse moved to (528, 321)
Screenshot: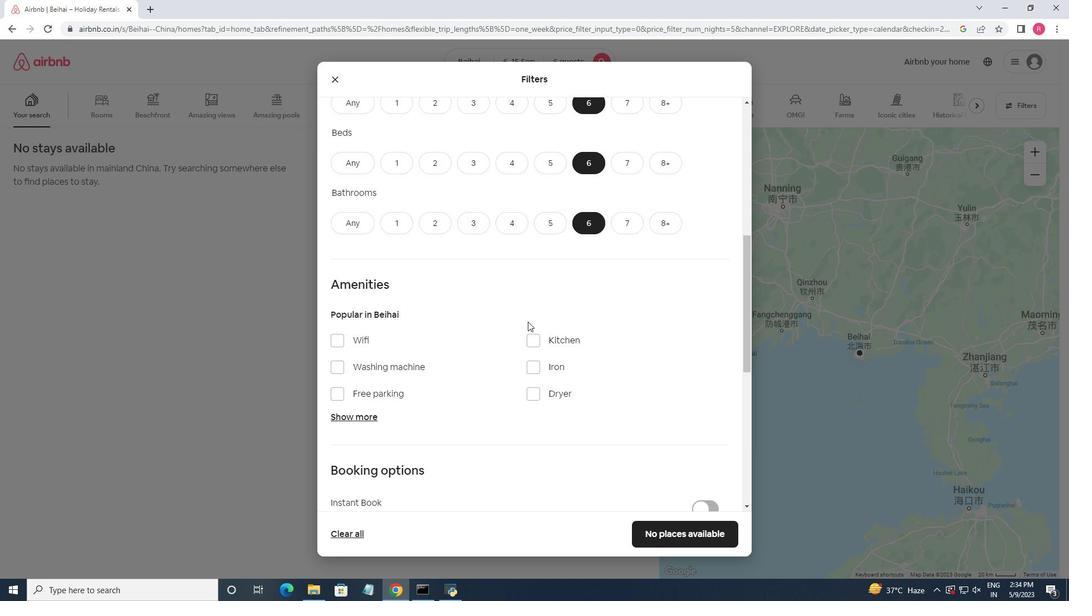 
Action: Mouse scrolled (528, 321) with delta (0, 0)
Screenshot: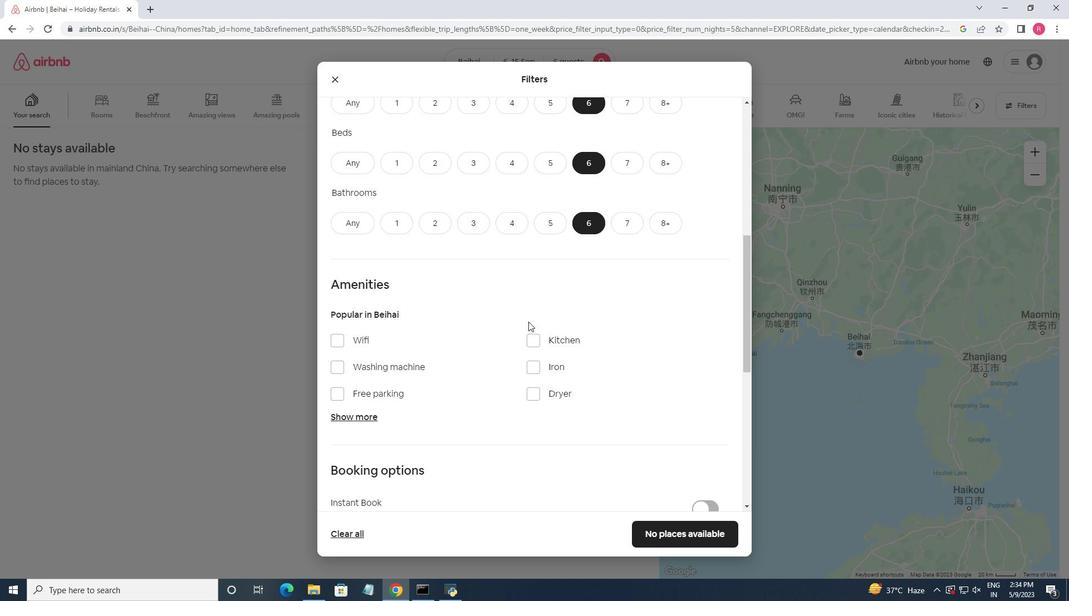
Action: Mouse moved to (336, 287)
Screenshot: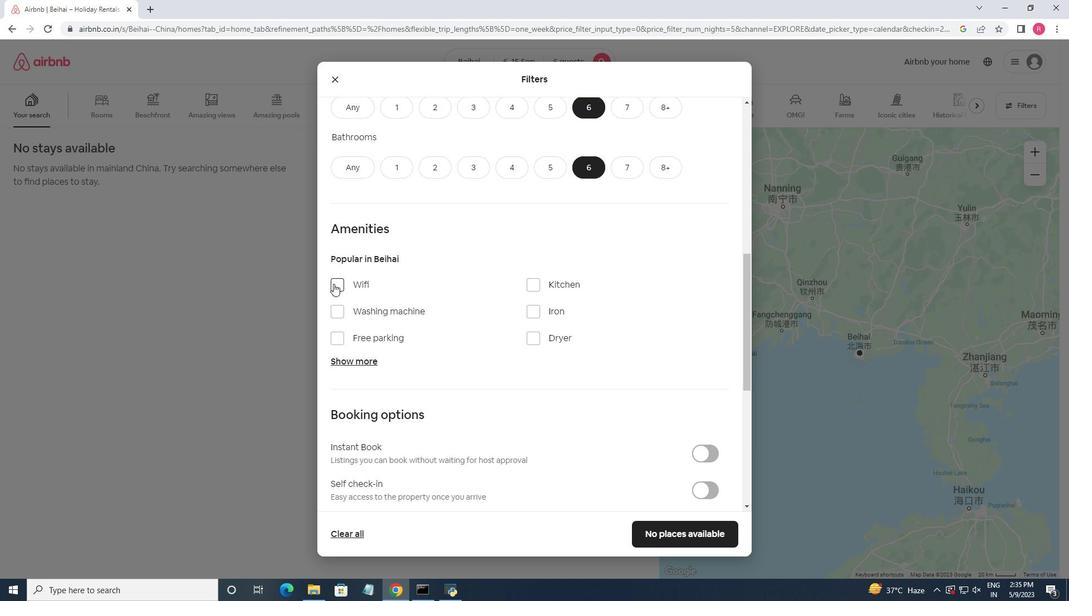 
Action: Mouse pressed left at (336, 287)
Screenshot: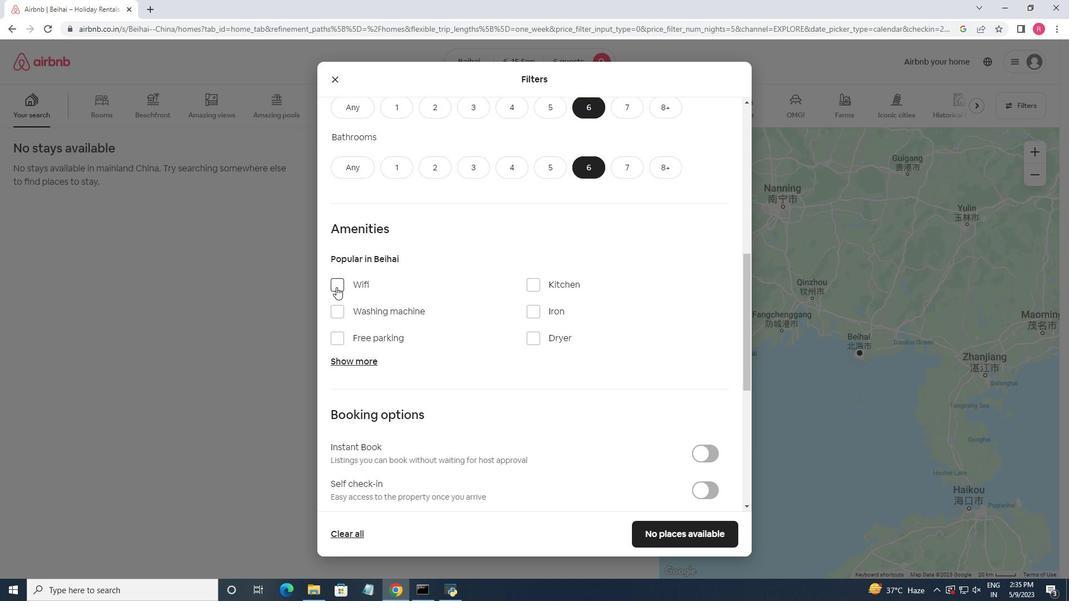 
Action: Mouse moved to (362, 364)
Screenshot: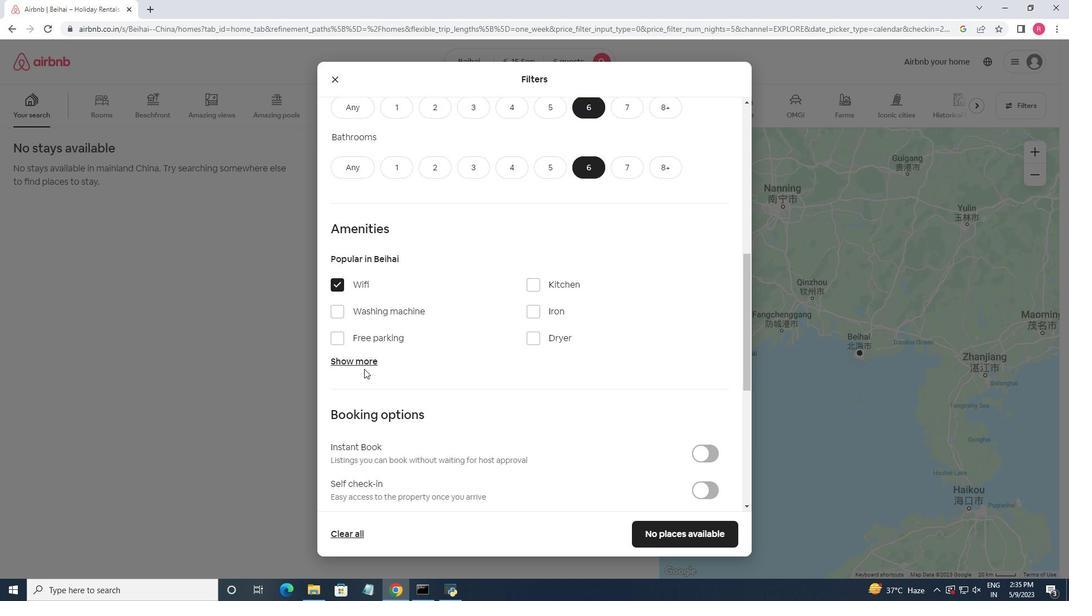 
Action: Mouse pressed left at (362, 364)
Screenshot: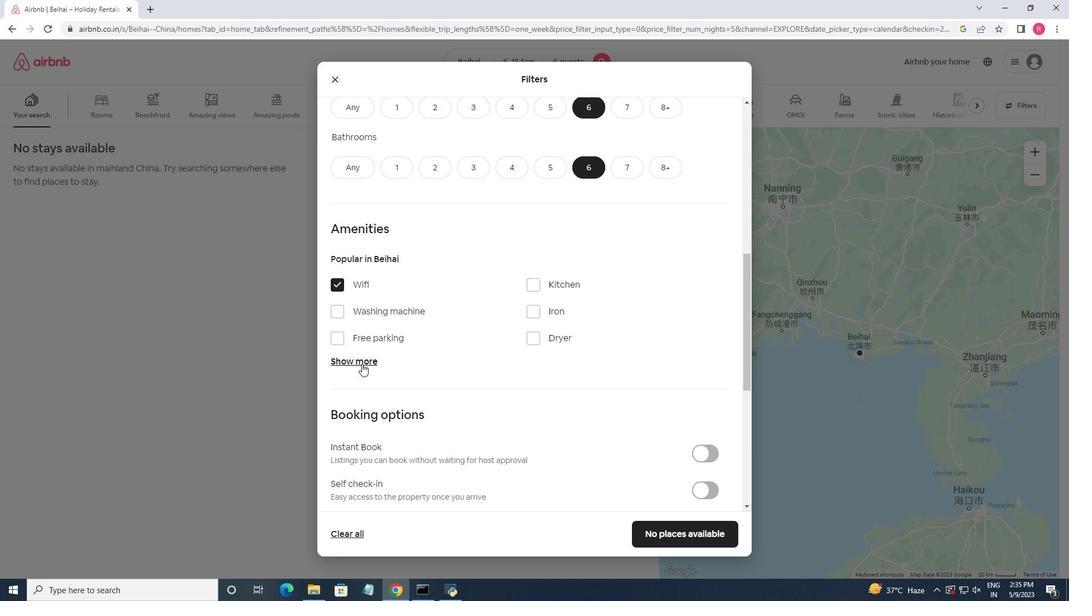 
Action: Mouse moved to (367, 336)
Screenshot: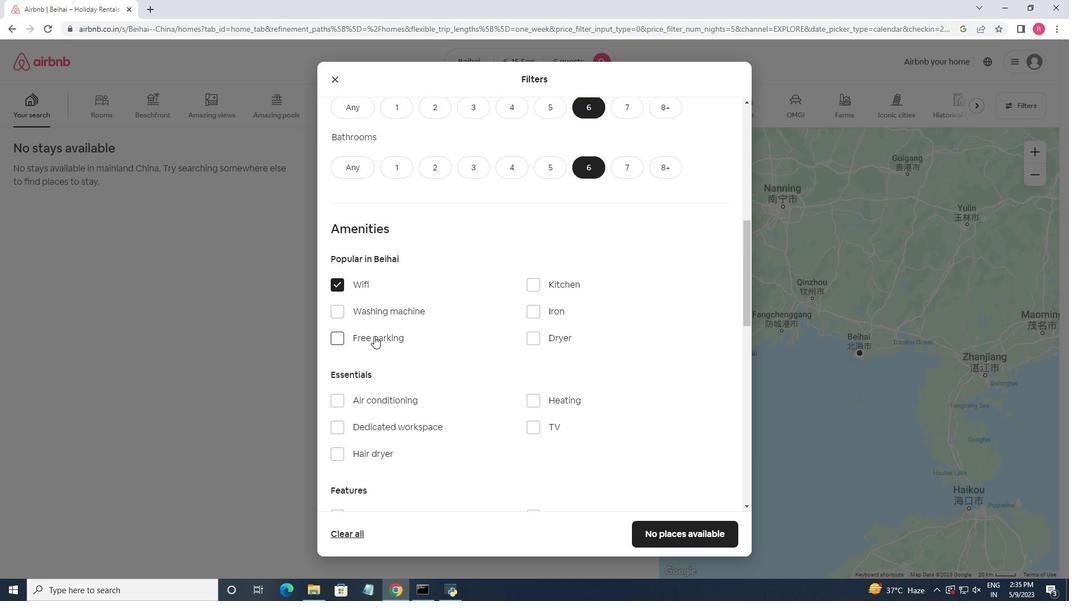 
Action: Mouse pressed left at (367, 336)
Screenshot: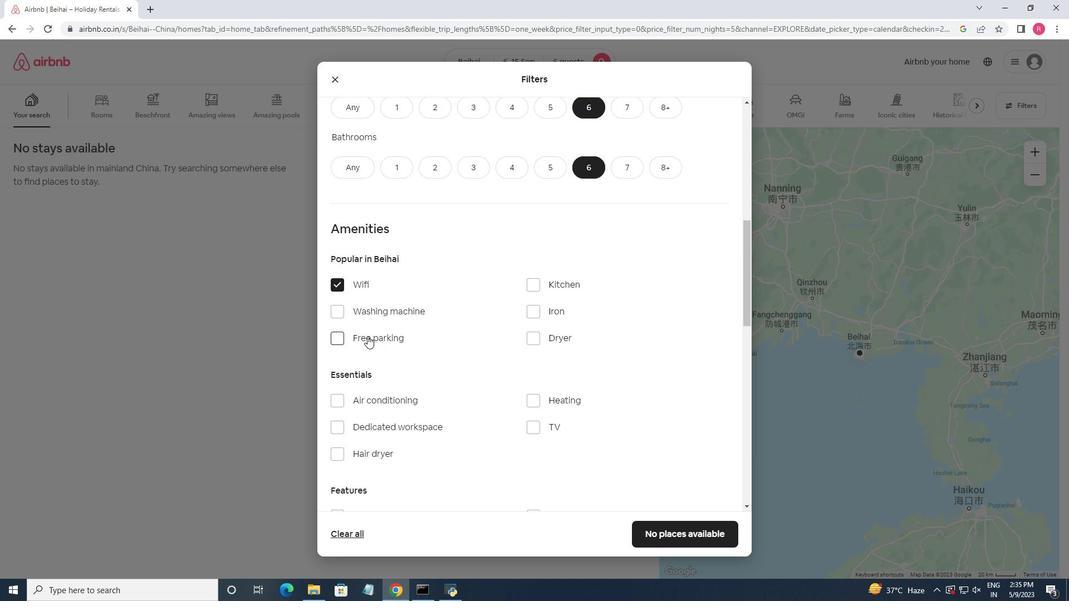 
Action: Mouse moved to (421, 336)
Screenshot: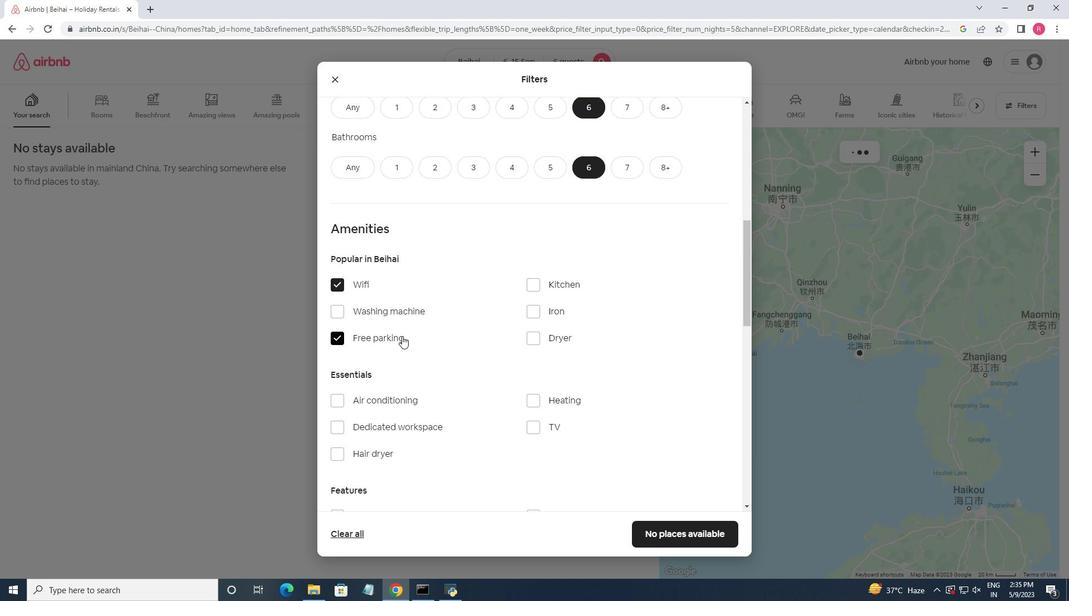 
Action: Mouse scrolled (421, 335) with delta (0, 0)
Screenshot: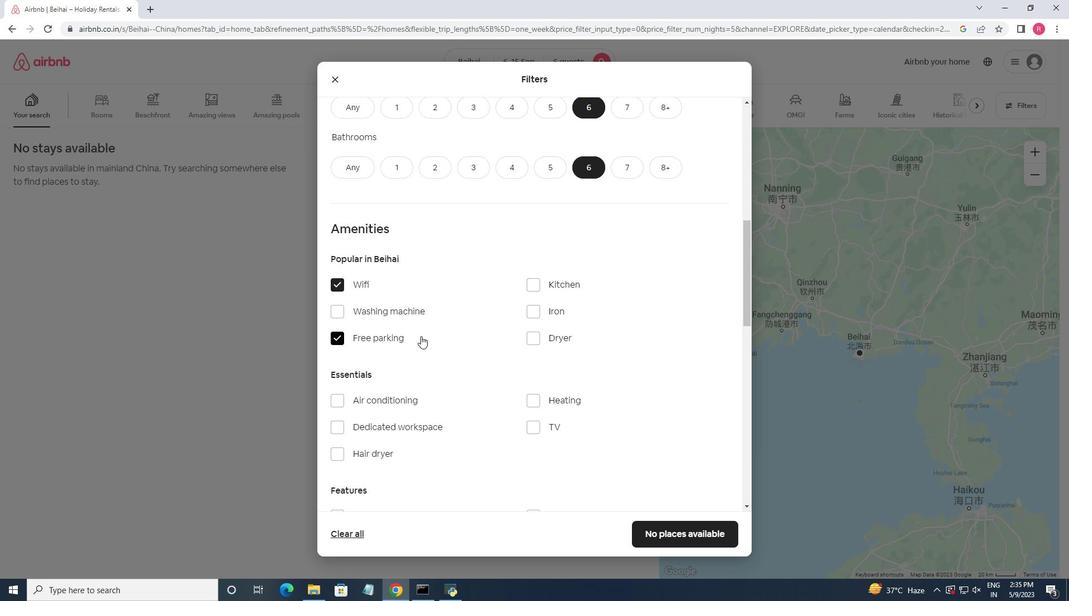 
Action: Mouse scrolled (421, 335) with delta (0, 0)
Screenshot: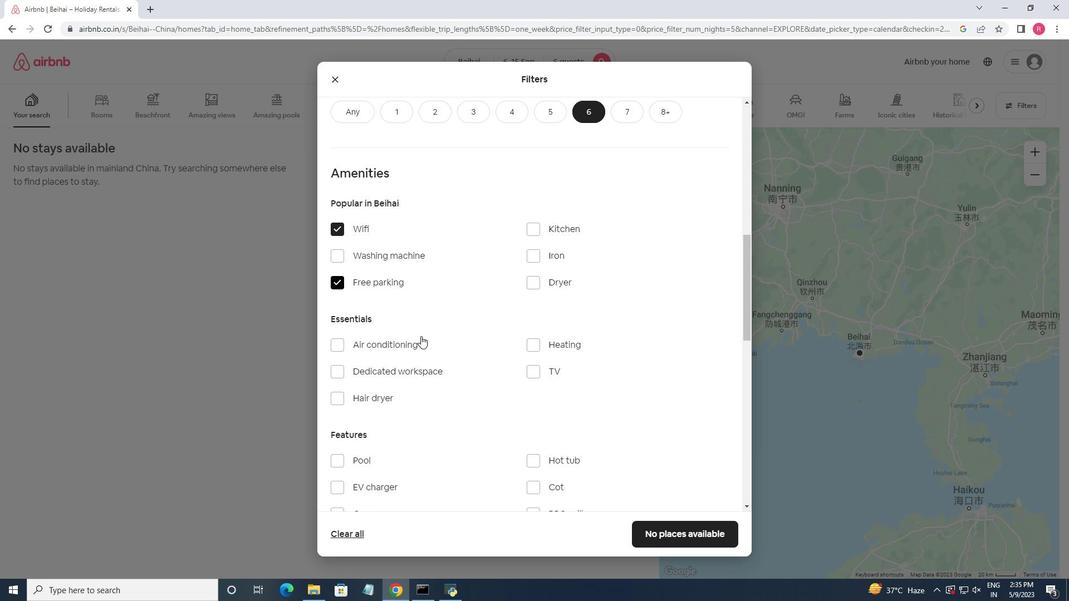 
Action: Mouse moved to (413, 348)
Screenshot: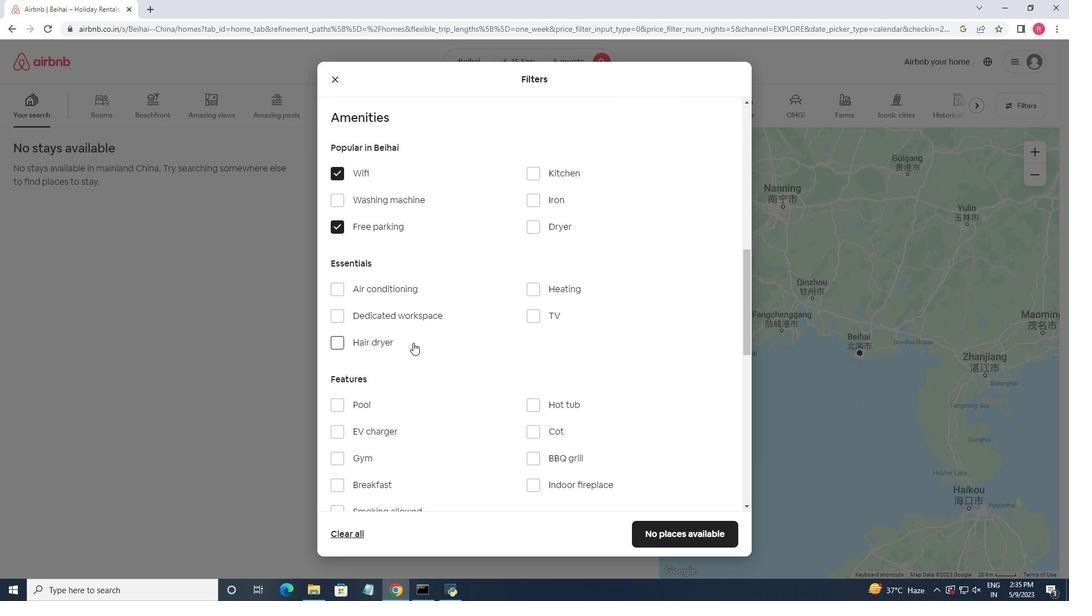 
Action: Mouse scrolled (413, 348) with delta (0, 0)
Screenshot: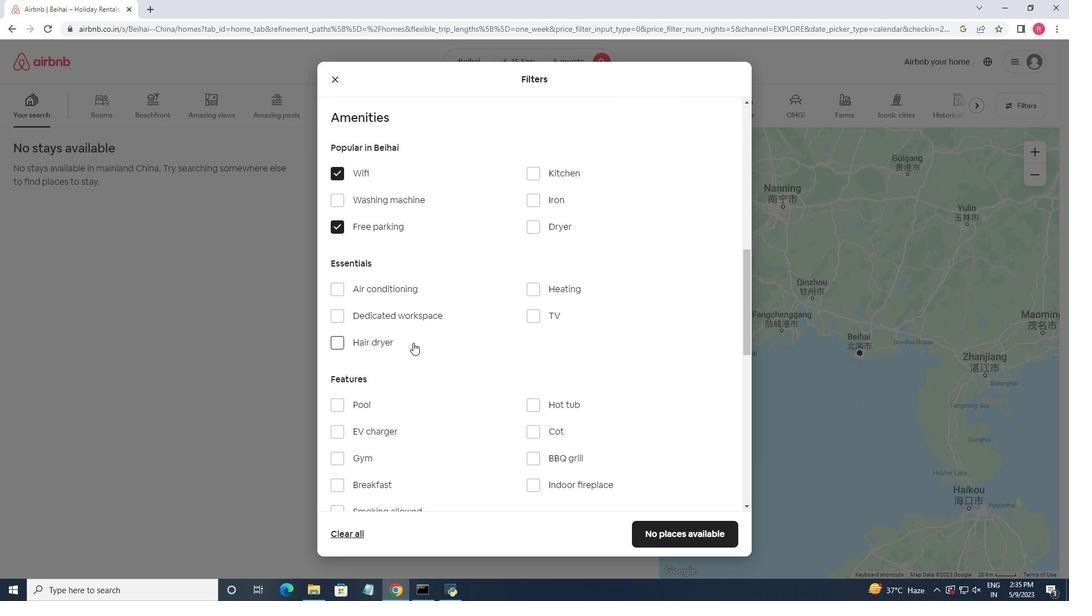 
Action: Mouse moved to (345, 404)
Screenshot: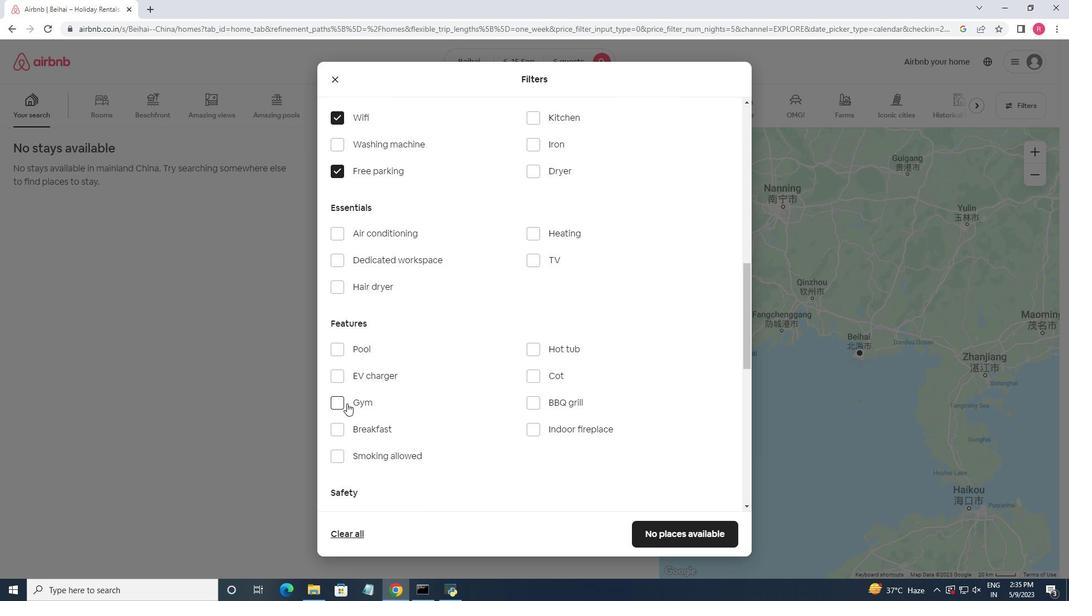 
Action: Mouse pressed left at (345, 404)
Screenshot: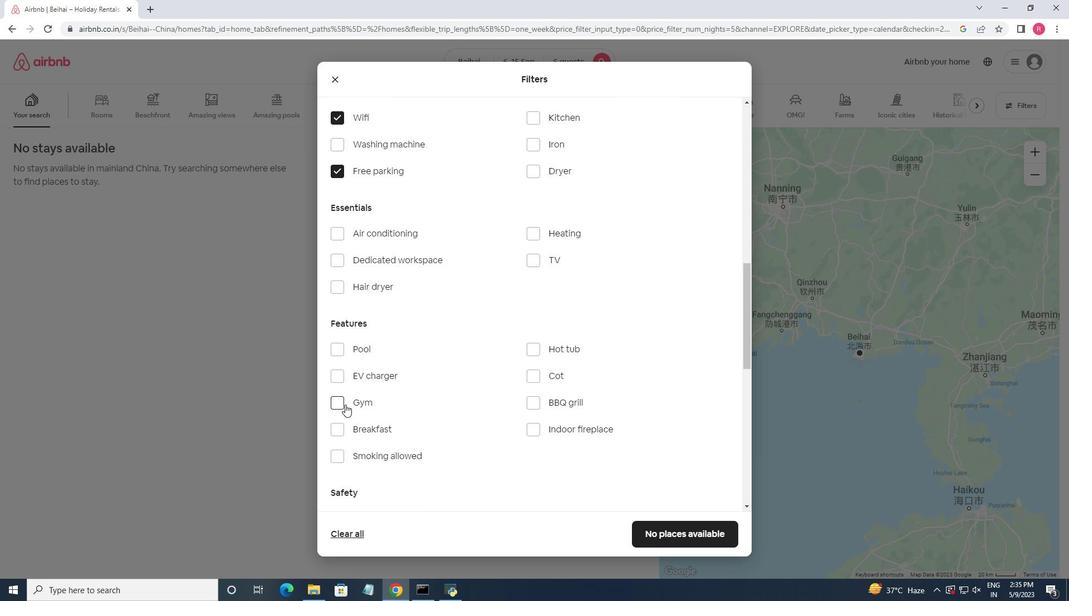 
Action: Mouse moved to (341, 433)
Screenshot: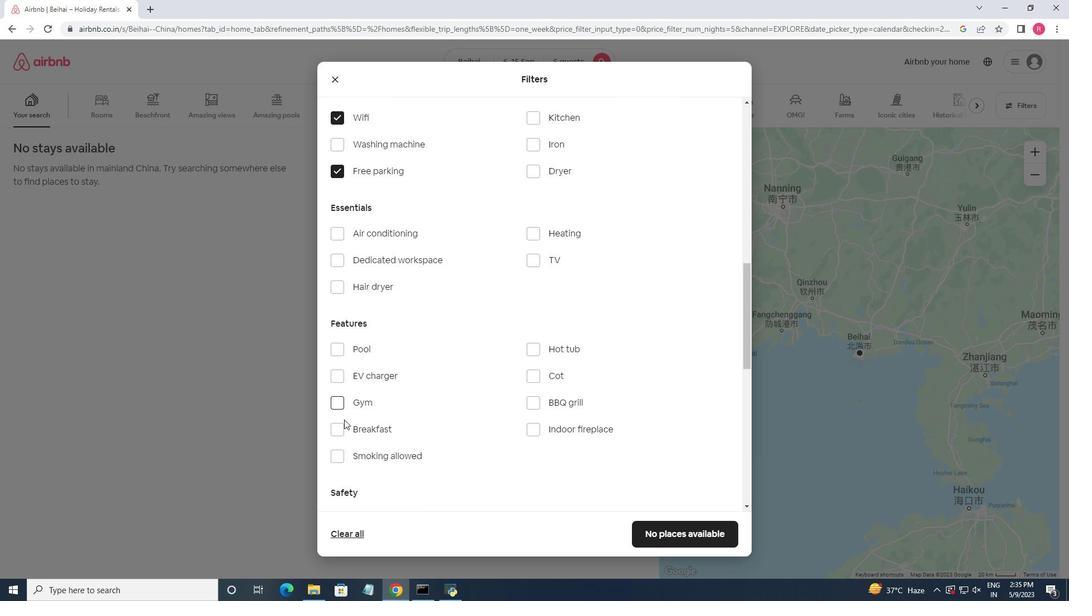 
Action: Mouse pressed left at (341, 433)
Screenshot: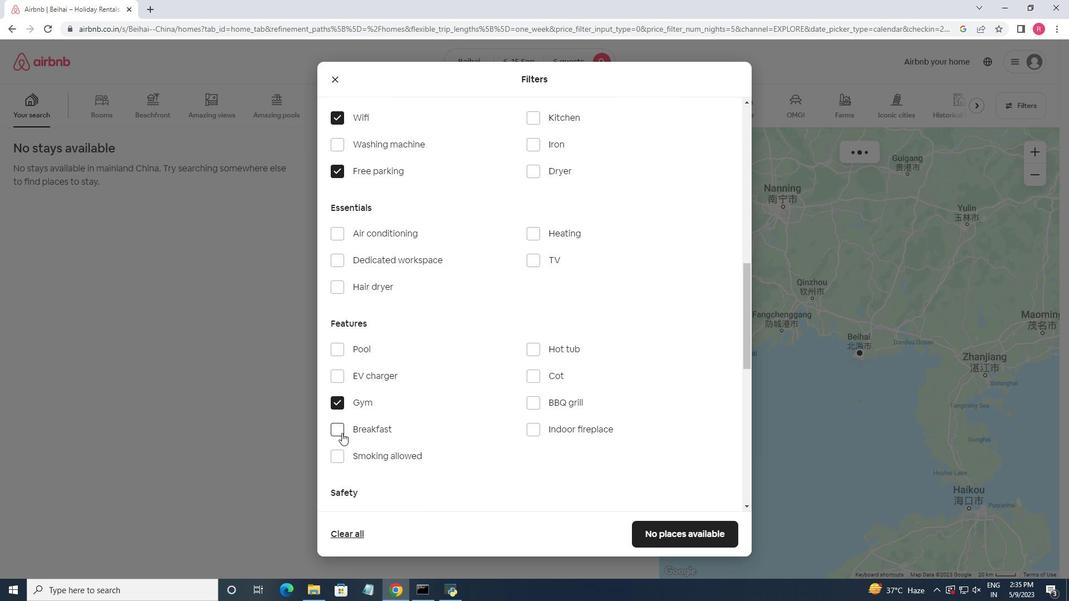 
Action: Mouse moved to (479, 383)
Screenshot: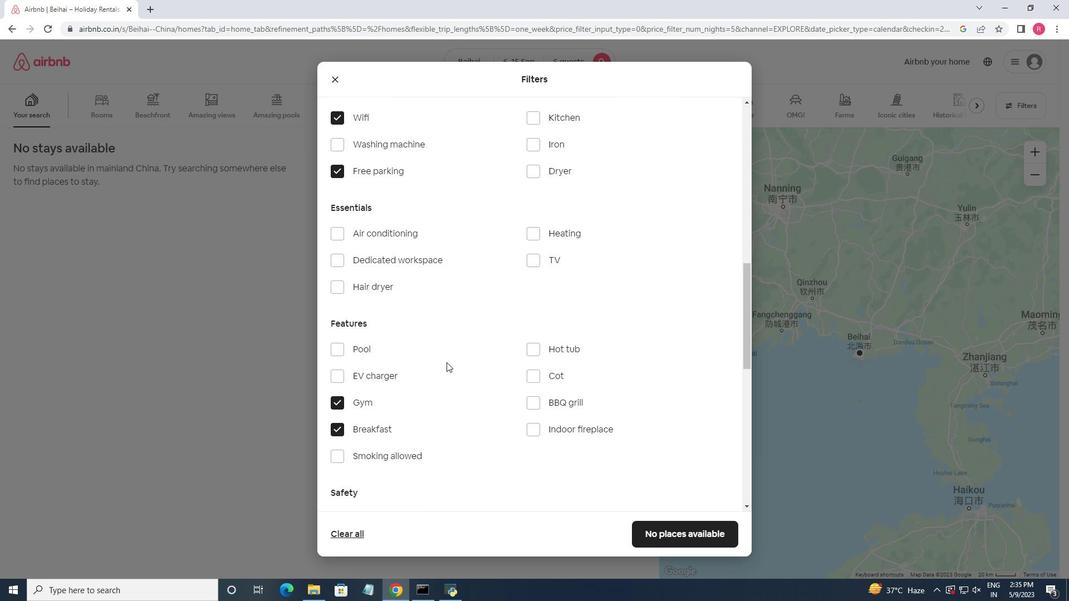 
Action: Mouse scrolled (479, 382) with delta (0, 0)
Screenshot: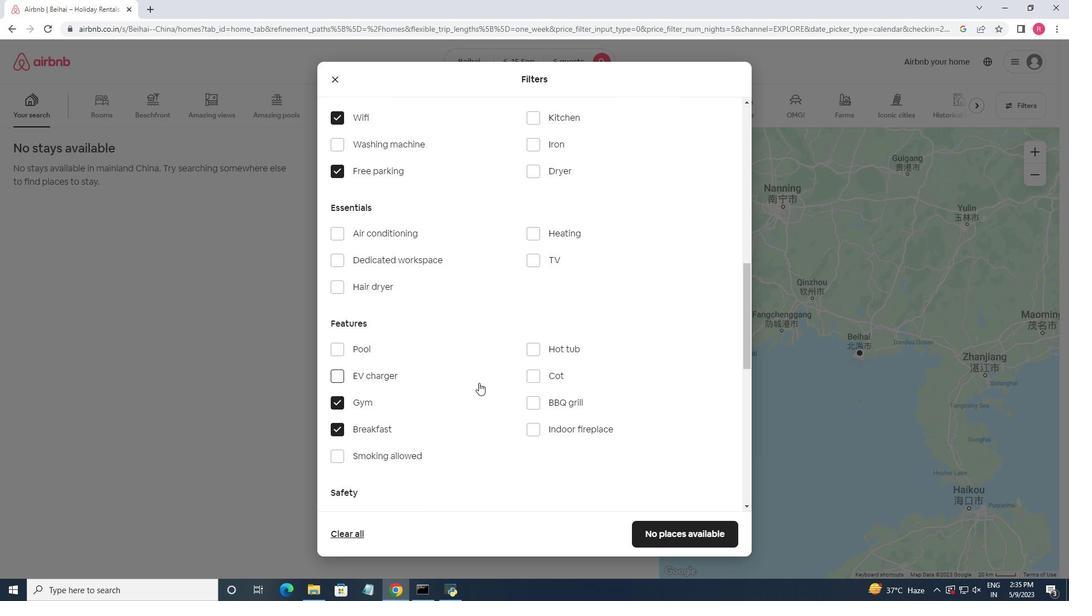 
Action: Mouse moved to (471, 388)
Screenshot: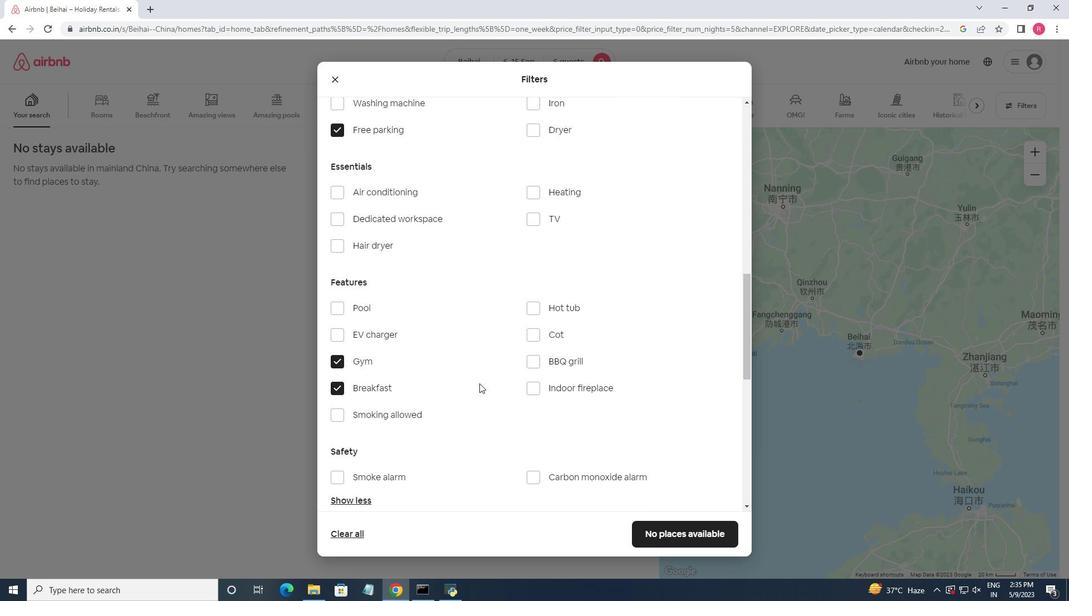 
Action: Mouse scrolled (471, 388) with delta (0, 0)
Screenshot: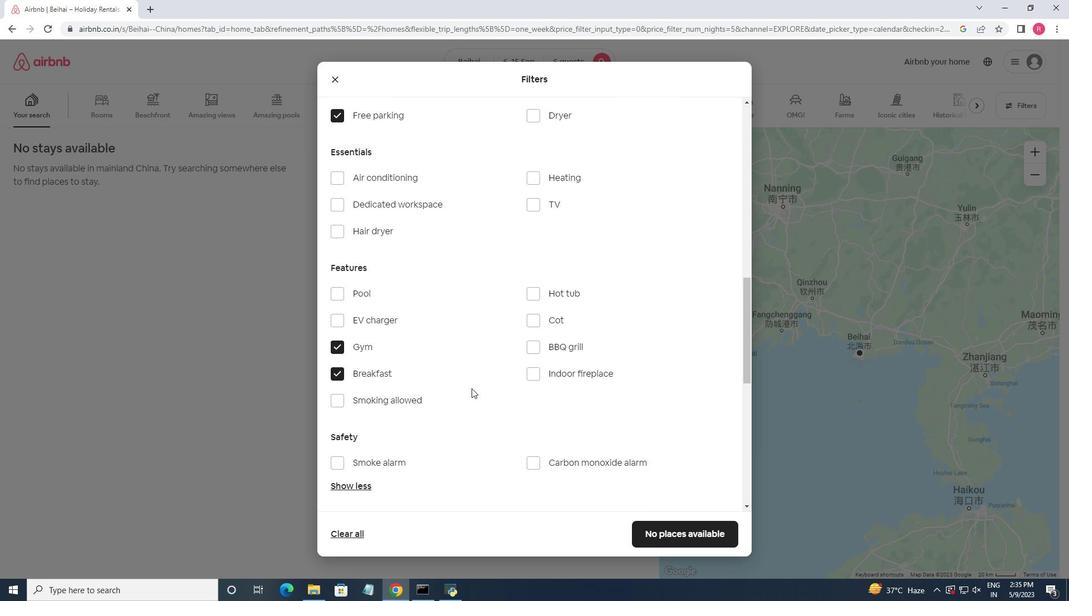 
Action: Mouse moved to (471, 388)
Screenshot: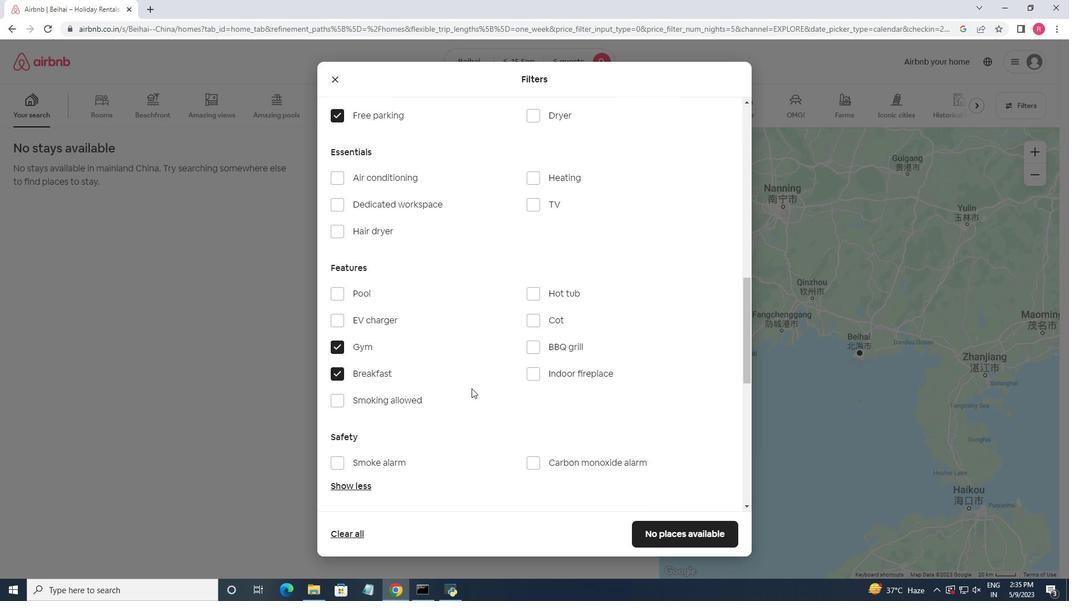
Action: Mouse scrolled (471, 388) with delta (0, 0)
Screenshot: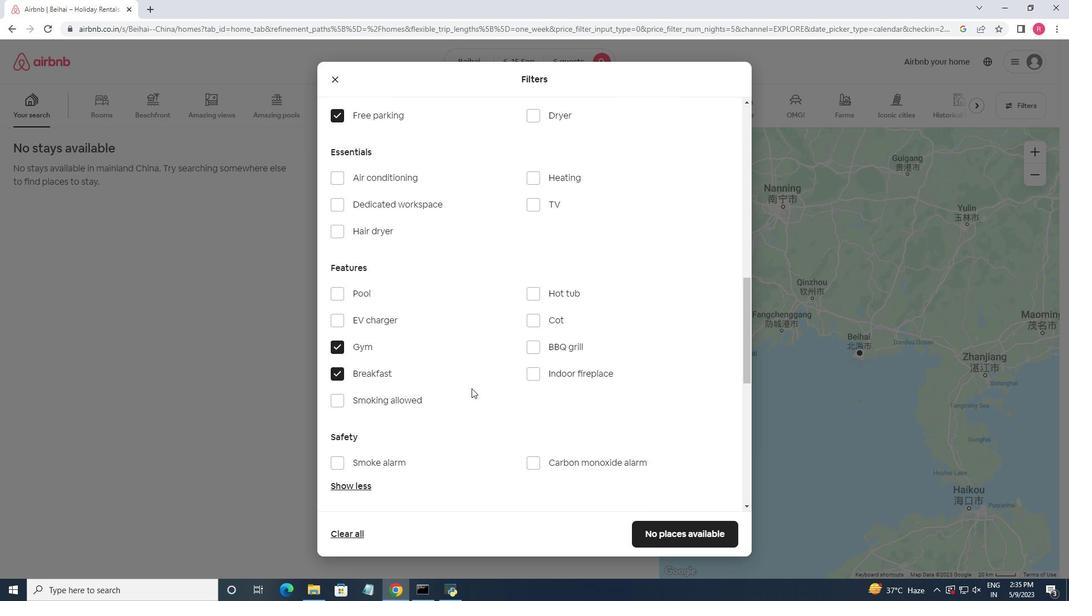 
Action: Mouse moved to (471, 389)
Screenshot: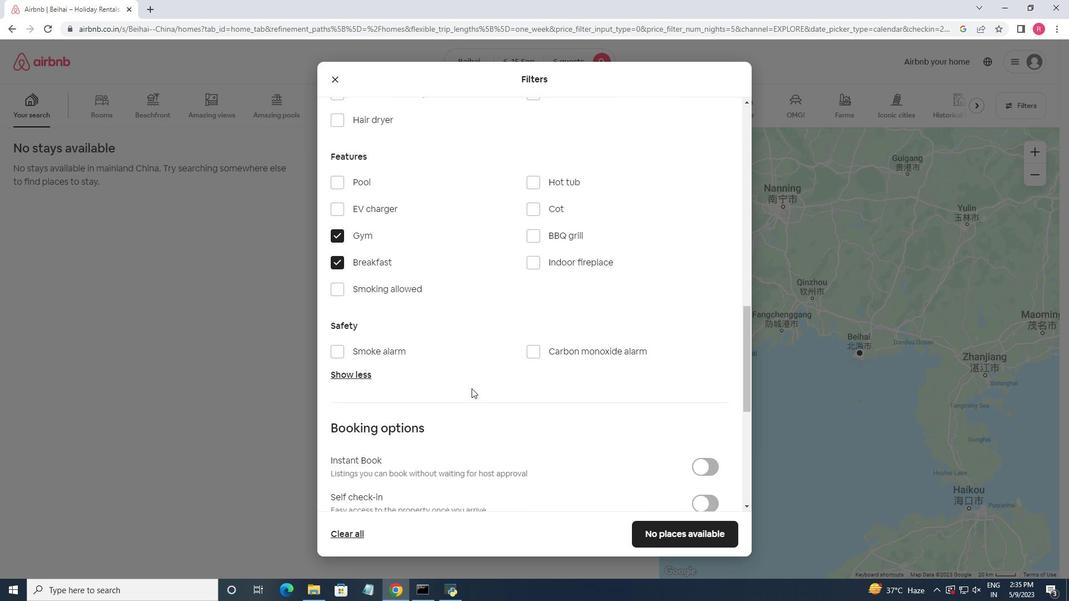 
Action: Mouse scrolled (471, 389) with delta (0, 0)
Screenshot: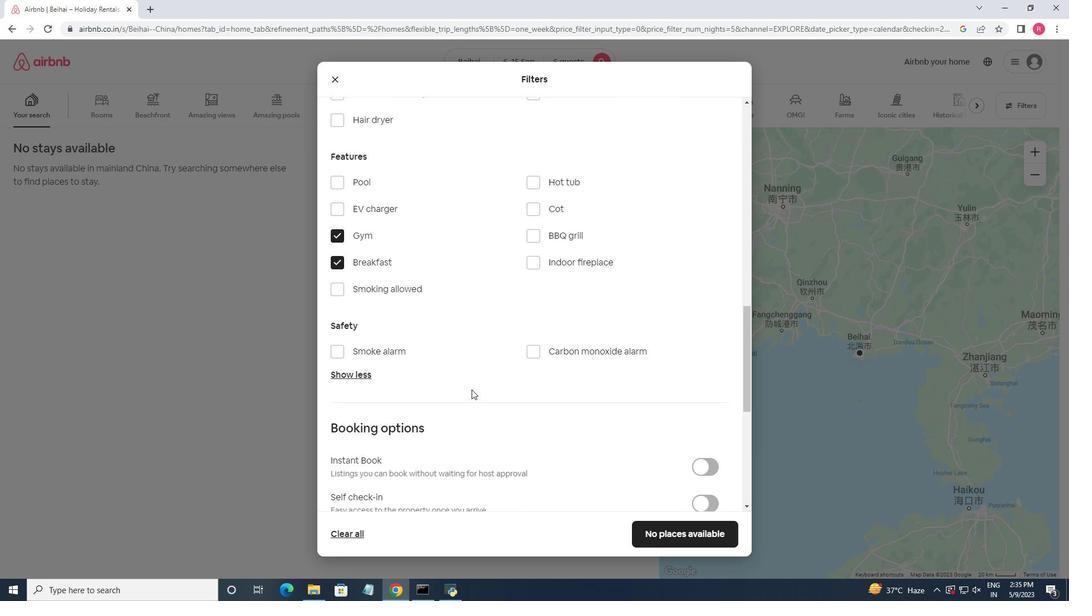 
Action: Mouse scrolled (471, 389) with delta (0, 0)
Screenshot: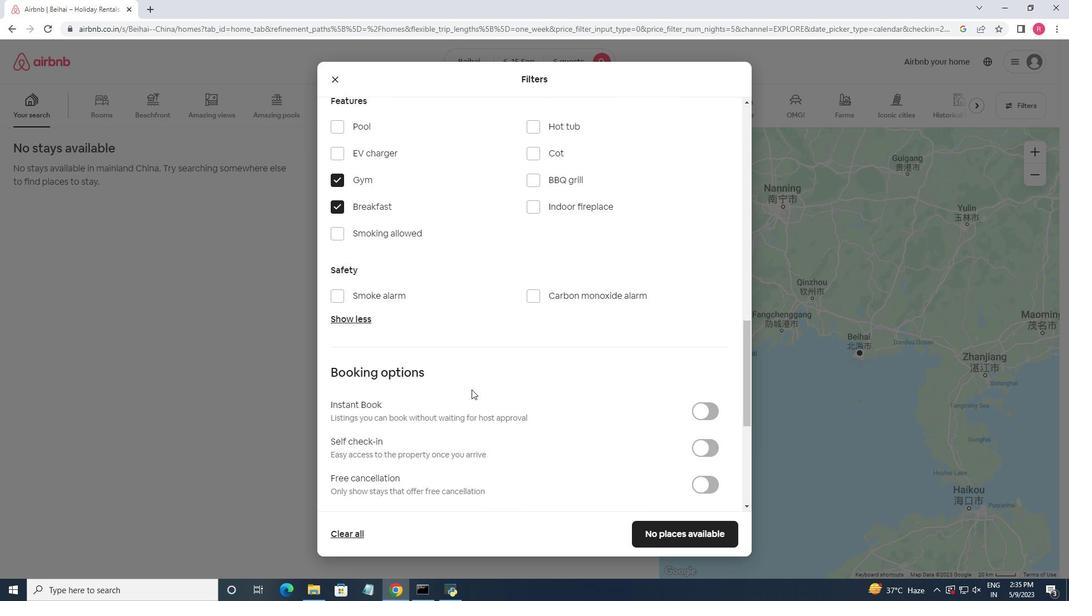 
Action: Mouse moved to (471, 390)
Screenshot: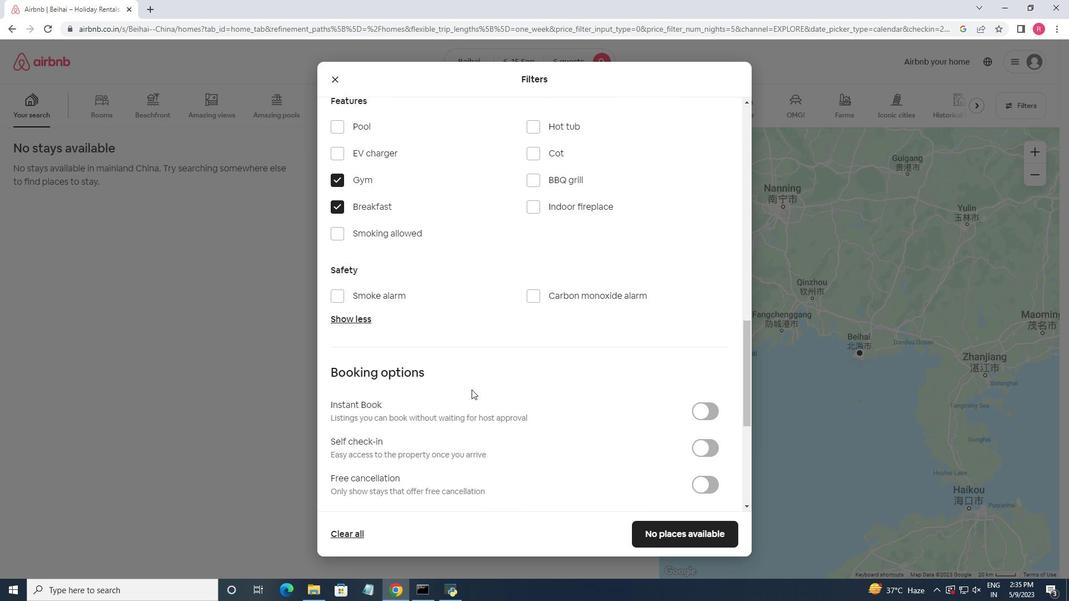 
Action: Mouse scrolled (471, 389) with delta (0, 0)
Screenshot: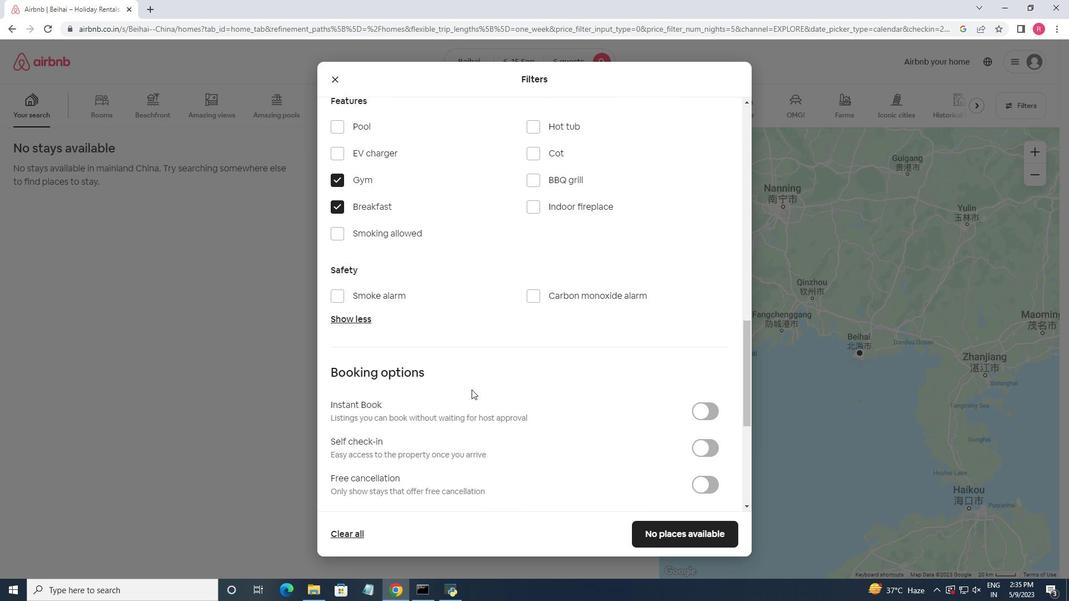 
Action: Mouse moved to (710, 334)
Screenshot: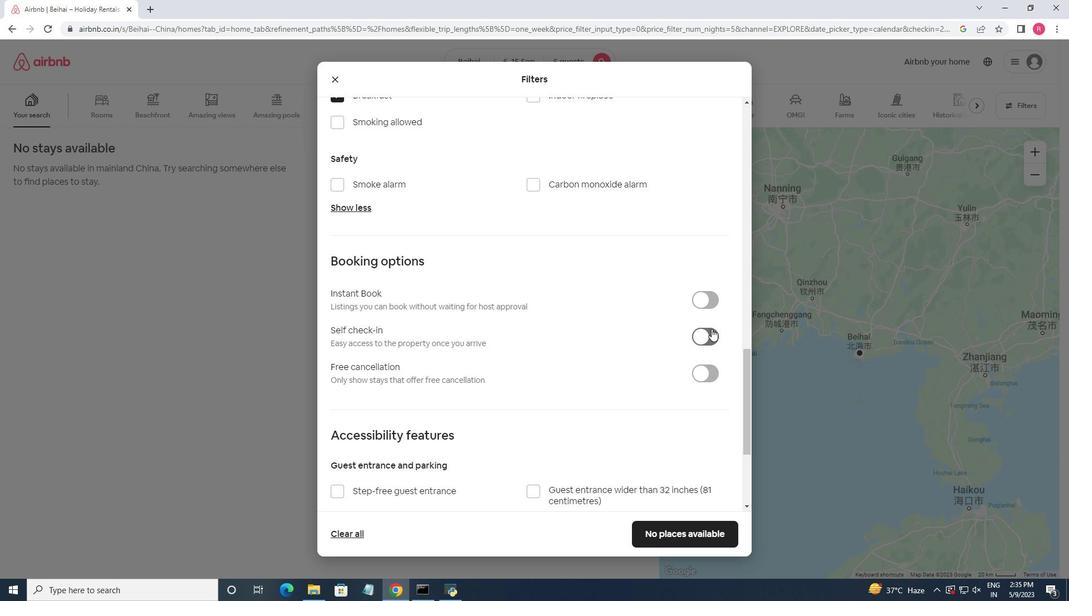 
Action: Mouse pressed left at (710, 334)
Screenshot: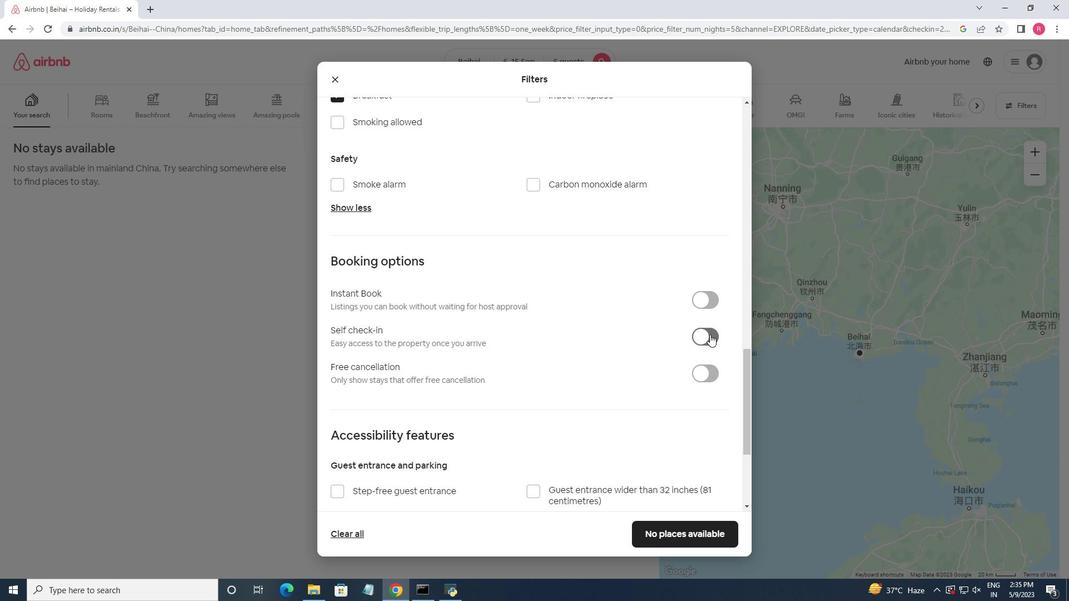 
Action: Mouse moved to (611, 334)
Screenshot: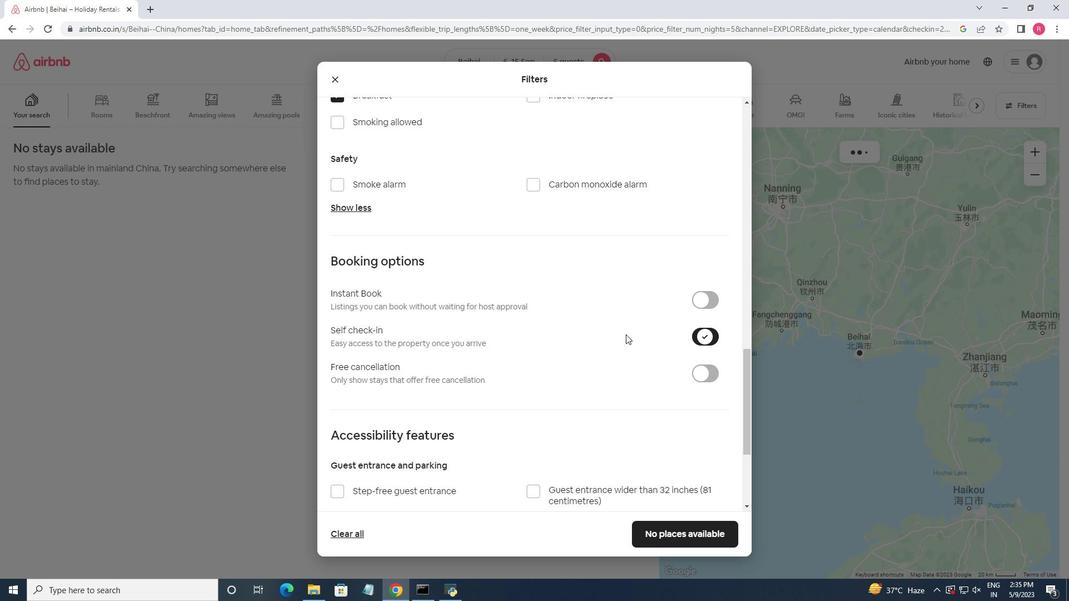 
Action: Mouse scrolled (611, 333) with delta (0, 0)
Screenshot: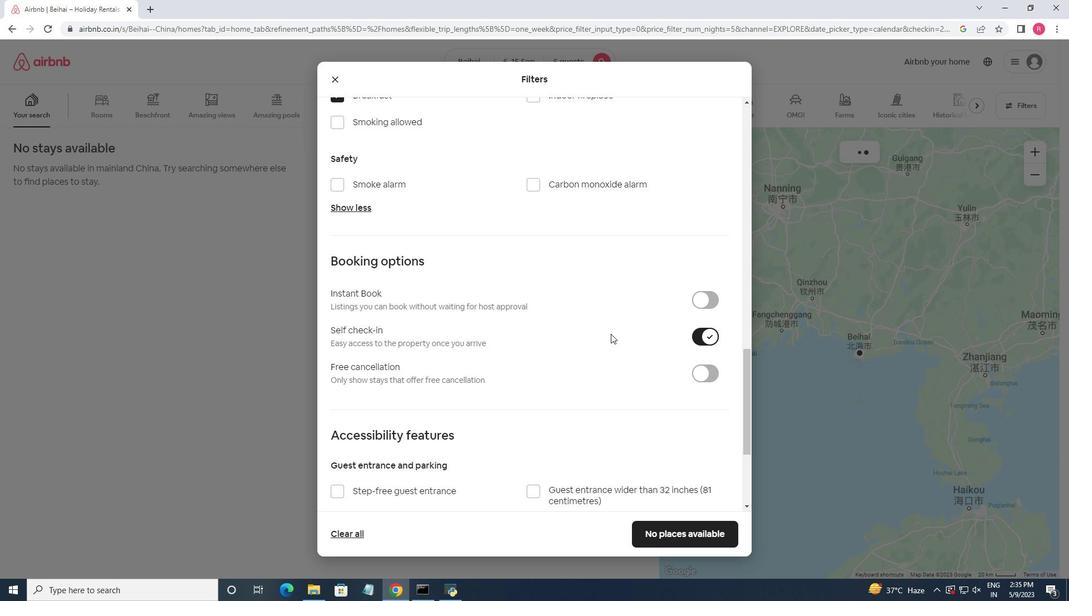 
Action: Mouse scrolled (611, 333) with delta (0, 0)
Screenshot: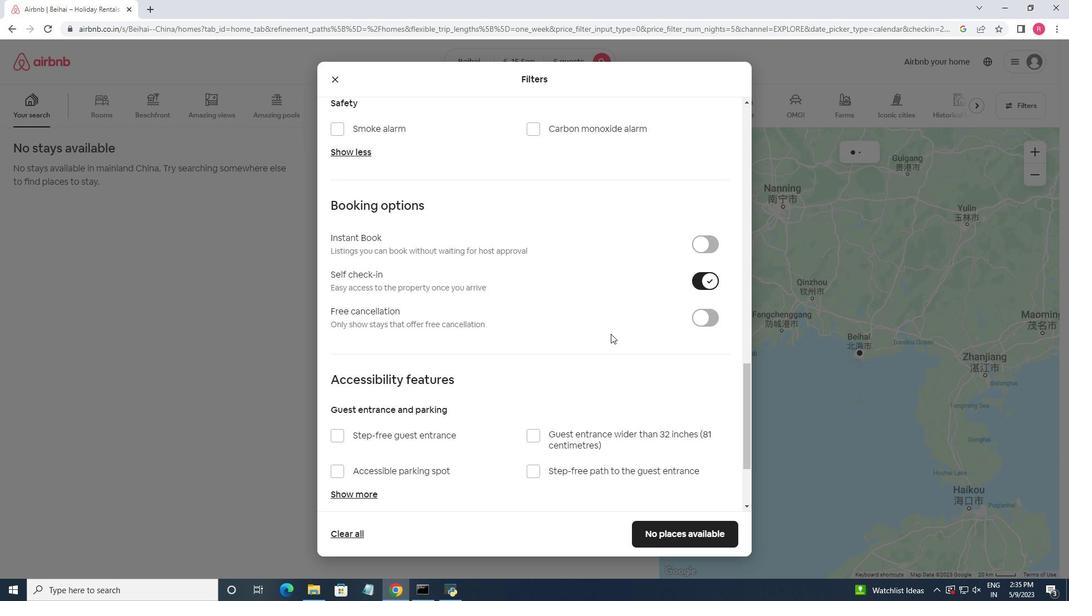 
Action: Mouse moved to (610, 334)
Screenshot: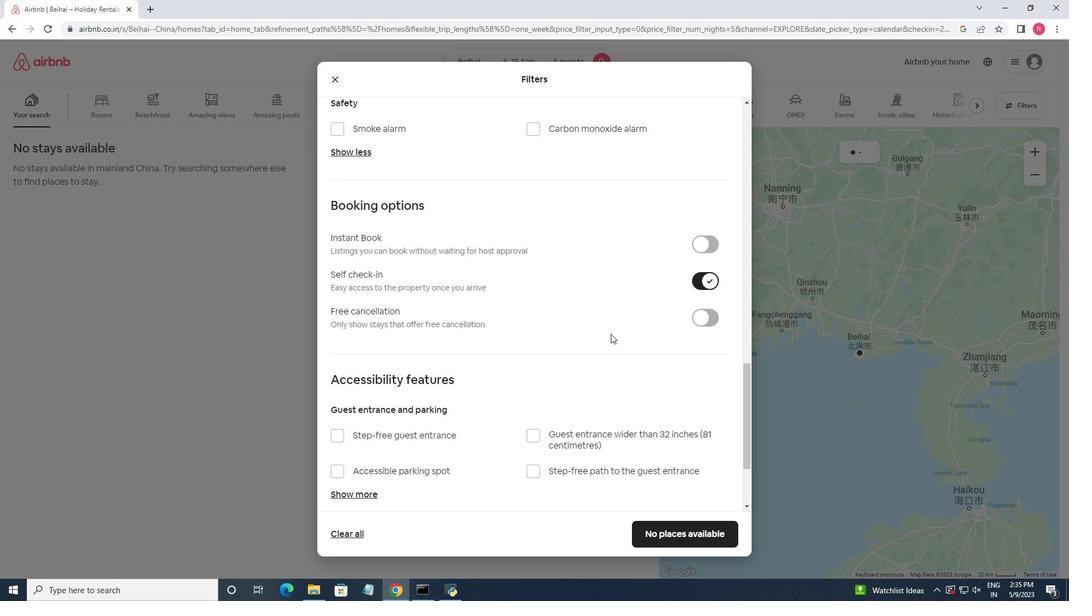 
Action: Mouse scrolled (610, 333) with delta (0, 0)
Screenshot: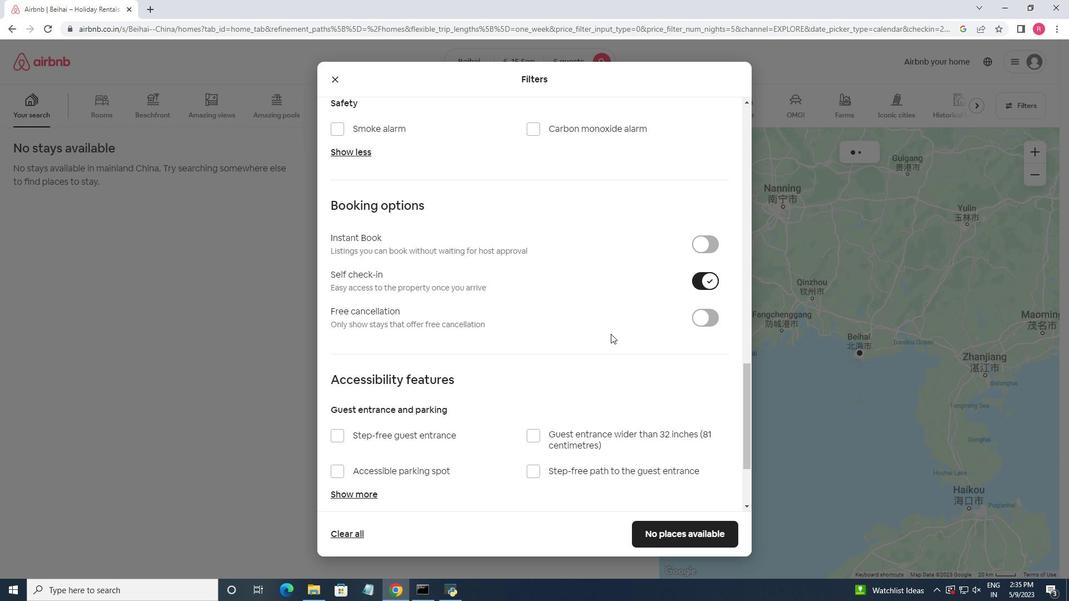 
Action: Mouse moved to (608, 338)
Screenshot: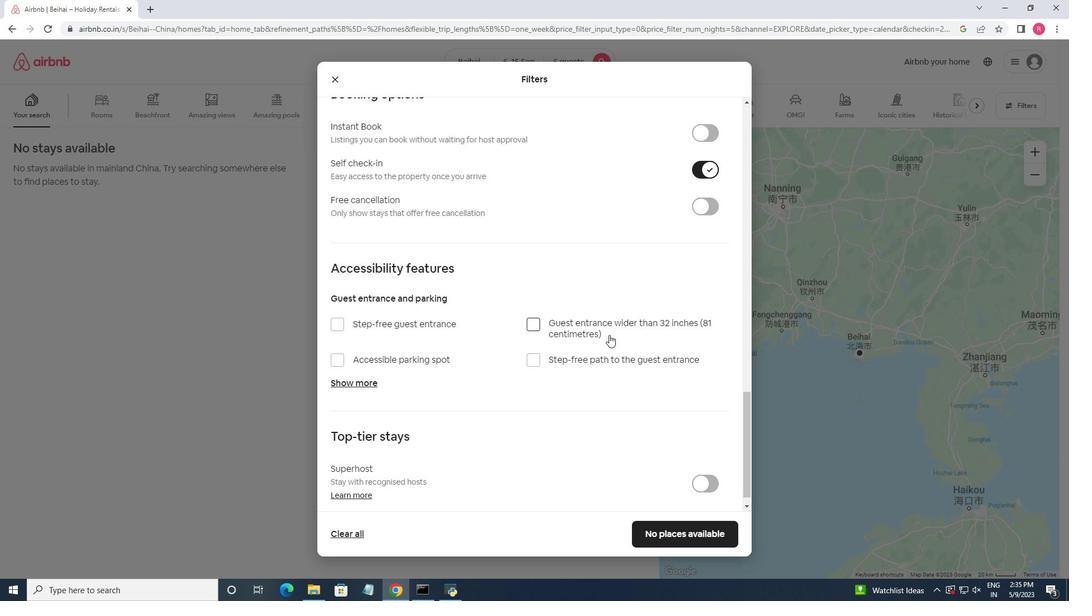 
Action: Mouse scrolled (608, 337) with delta (0, 0)
Screenshot: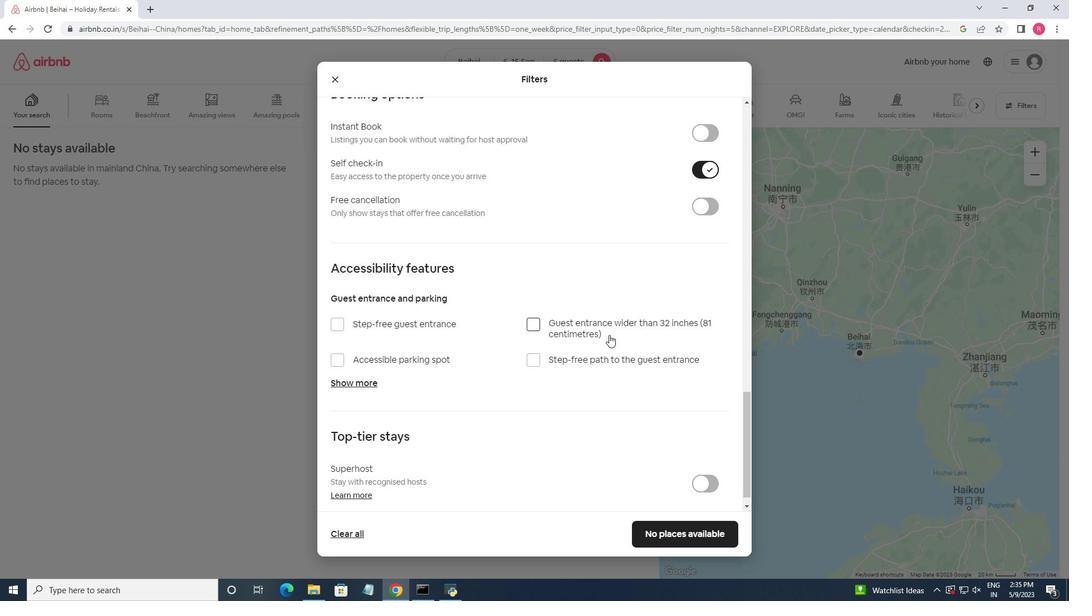 
Action: Mouse moved to (608, 339)
Screenshot: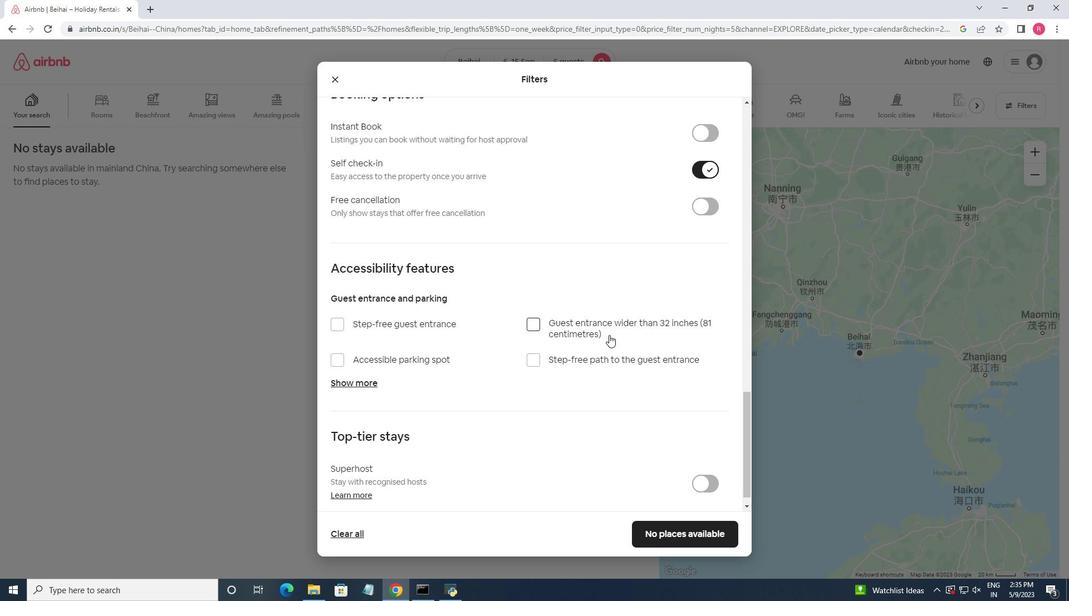 
Action: Mouse scrolled (608, 338) with delta (0, 0)
Screenshot: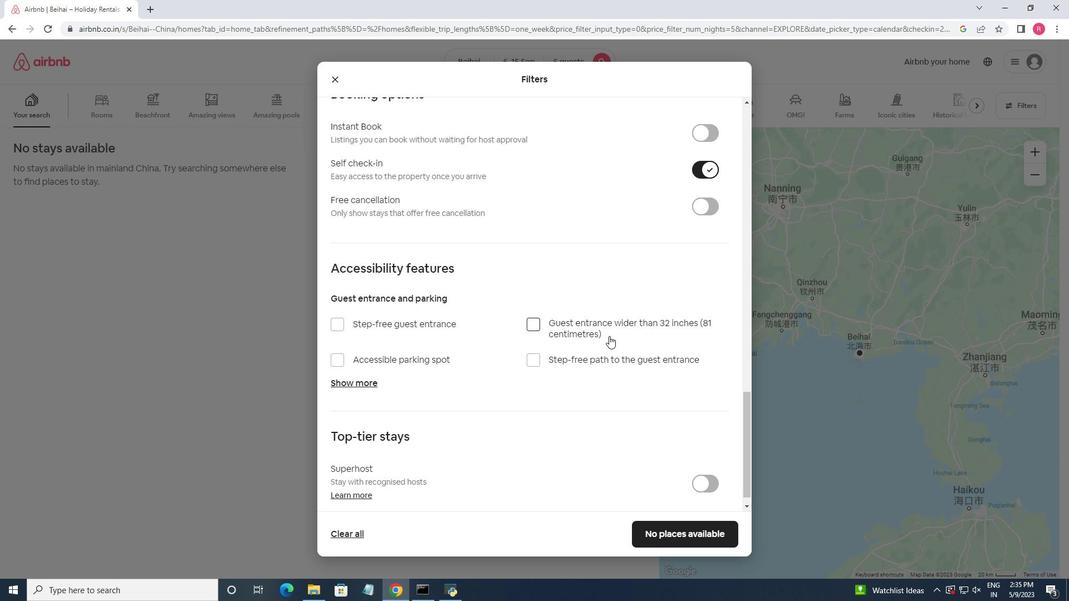 
Action: Mouse moved to (608, 340)
Screenshot: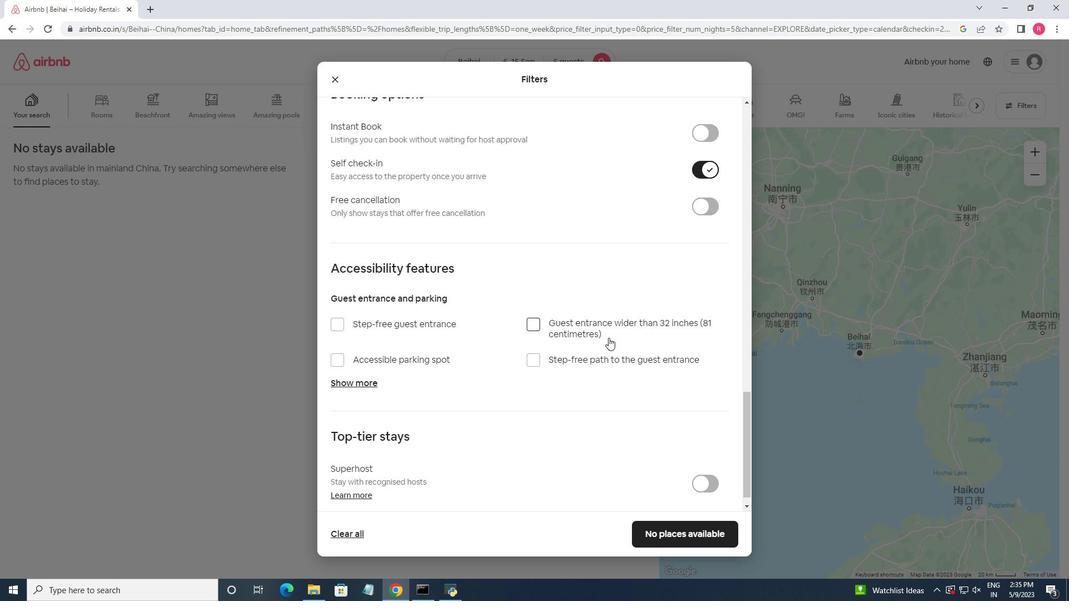
Action: Mouse scrolled (608, 339) with delta (0, 0)
Screenshot: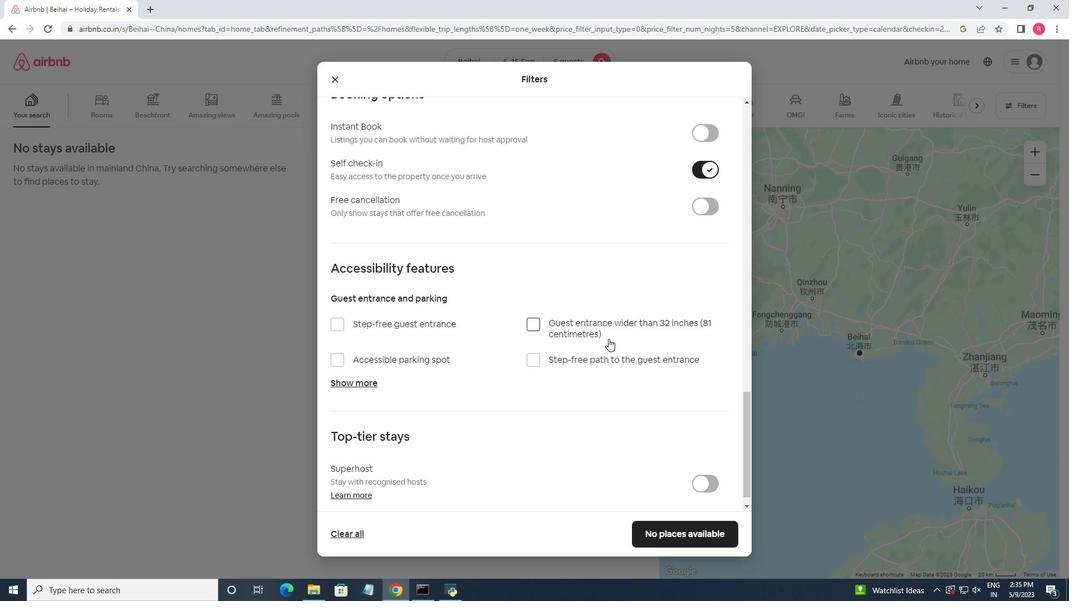 
Action: Mouse moved to (686, 528)
Screenshot: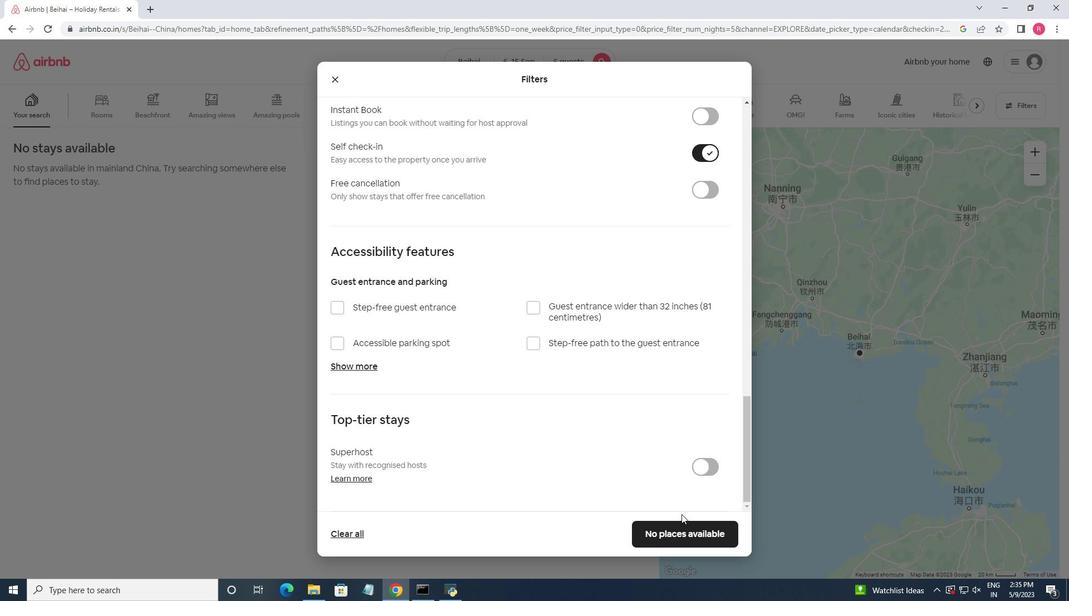 
Action: Mouse pressed left at (686, 528)
Screenshot: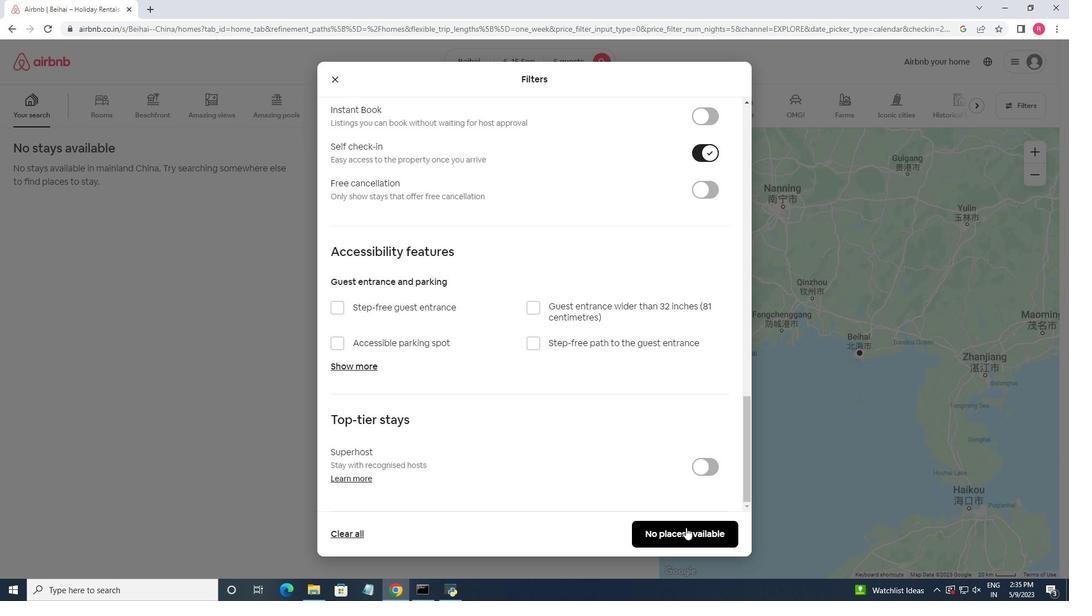 
Action: Mouse moved to (569, 215)
Screenshot: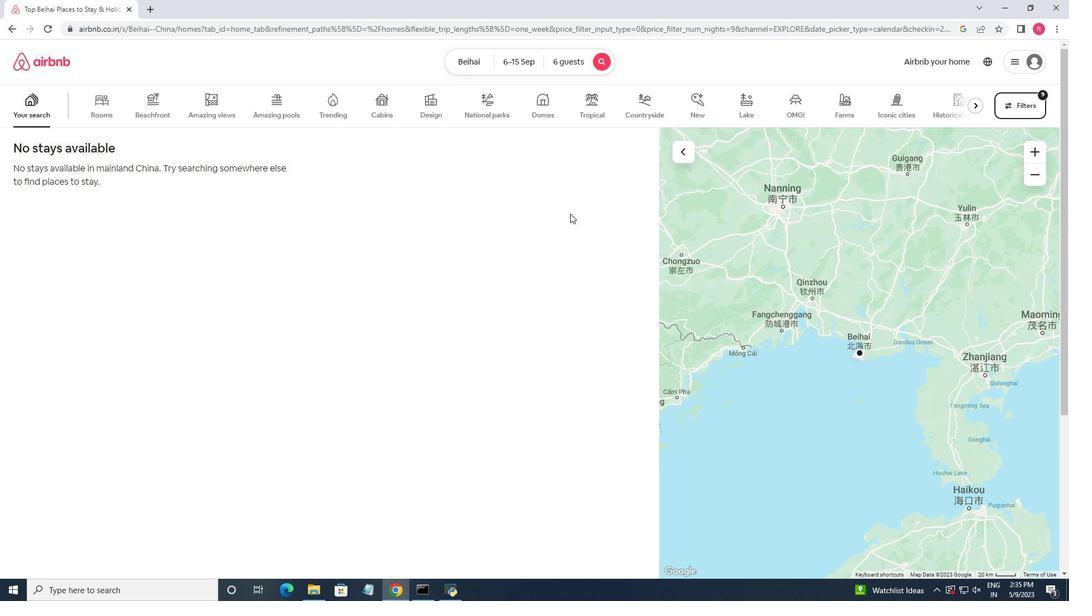 
